 Task: Add Attachment from Trello to Card Card0000000086 in Board Board0000000022 in Workspace WS0000000008 in Trello. Add Cover Yellow to Card Card0000000086 in Board Board0000000022 in Workspace WS0000000008 in Trello. Add "Copy Card To …" Button titled Button0000000086 to "bottom" of the list "To Do" to Card Card0000000086 in Board Board0000000022 in Workspace WS0000000008 in Trello. Add Description DS0000000086 to Card Card0000000086 in Board Board0000000022 in Workspace WS0000000008 in Trello. Add Comment CM0000000086 to Card Card0000000086 in Board Board0000000022 in Workspace WS0000000008 in Trello
Action: Mouse moved to (417, 363)
Screenshot: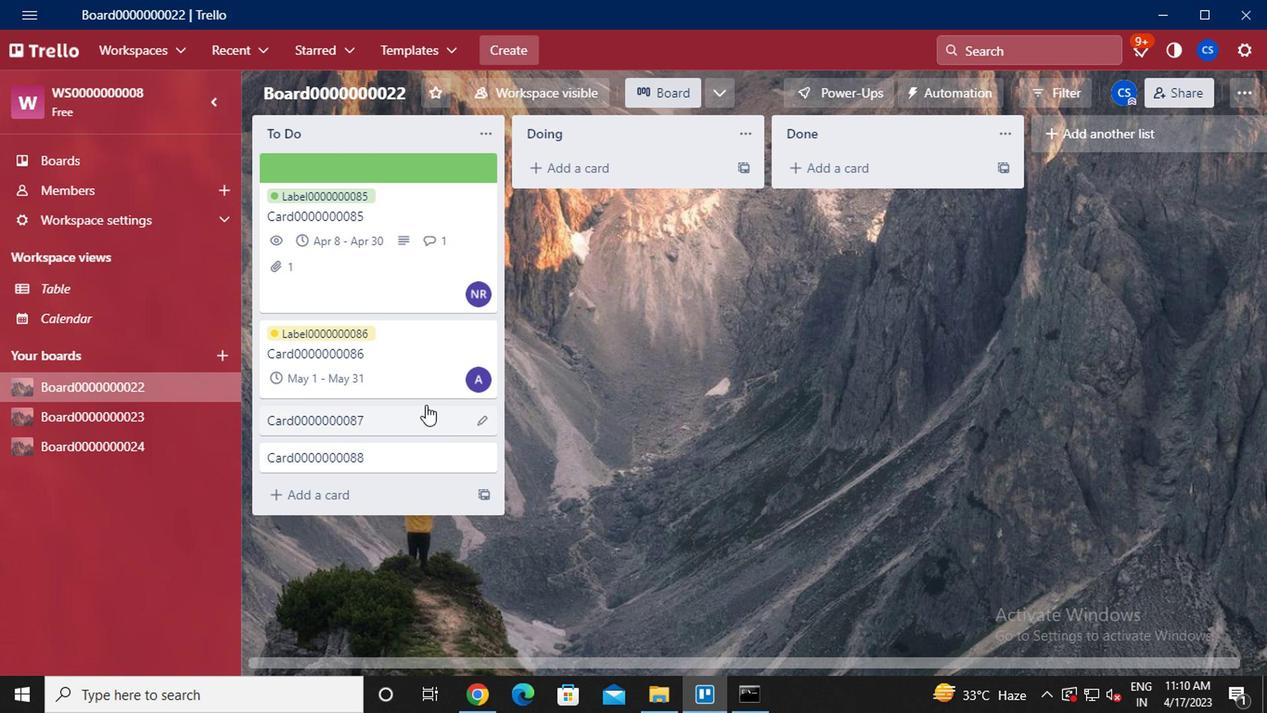 
Action: Mouse pressed left at (417, 363)
Screenshot: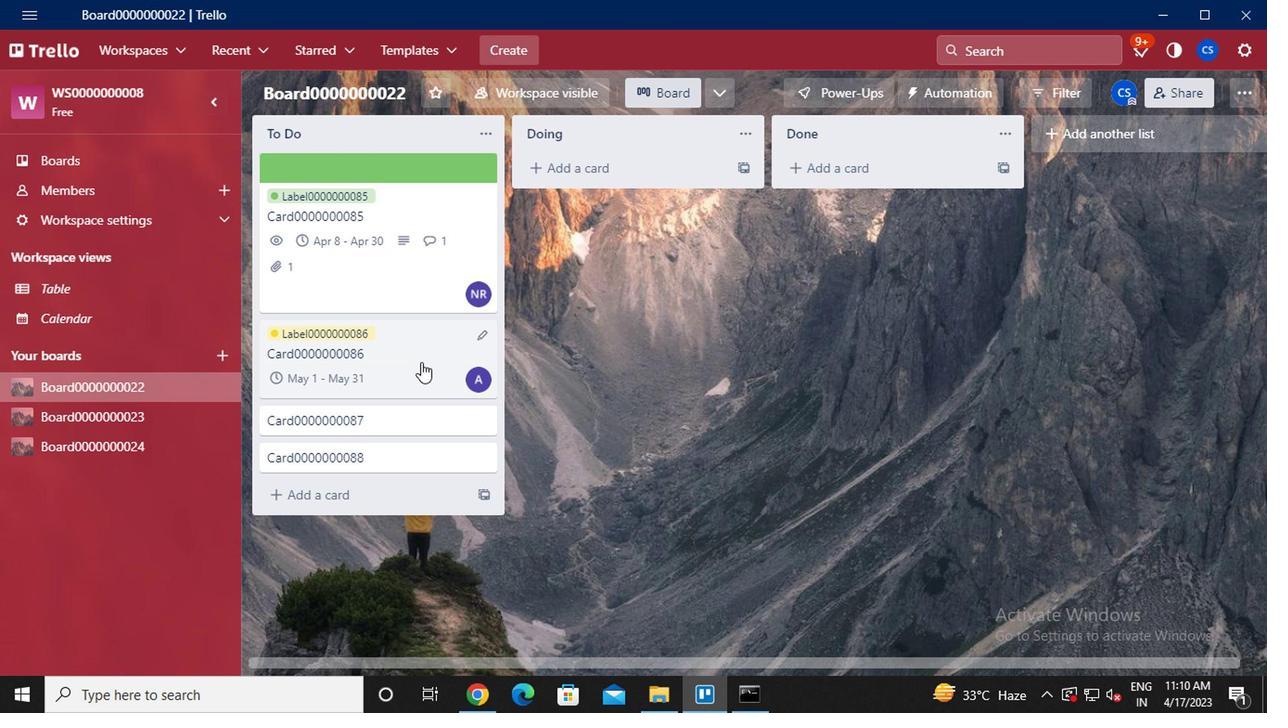 
Action: Mouse moved to (886, 315)
Screenshot: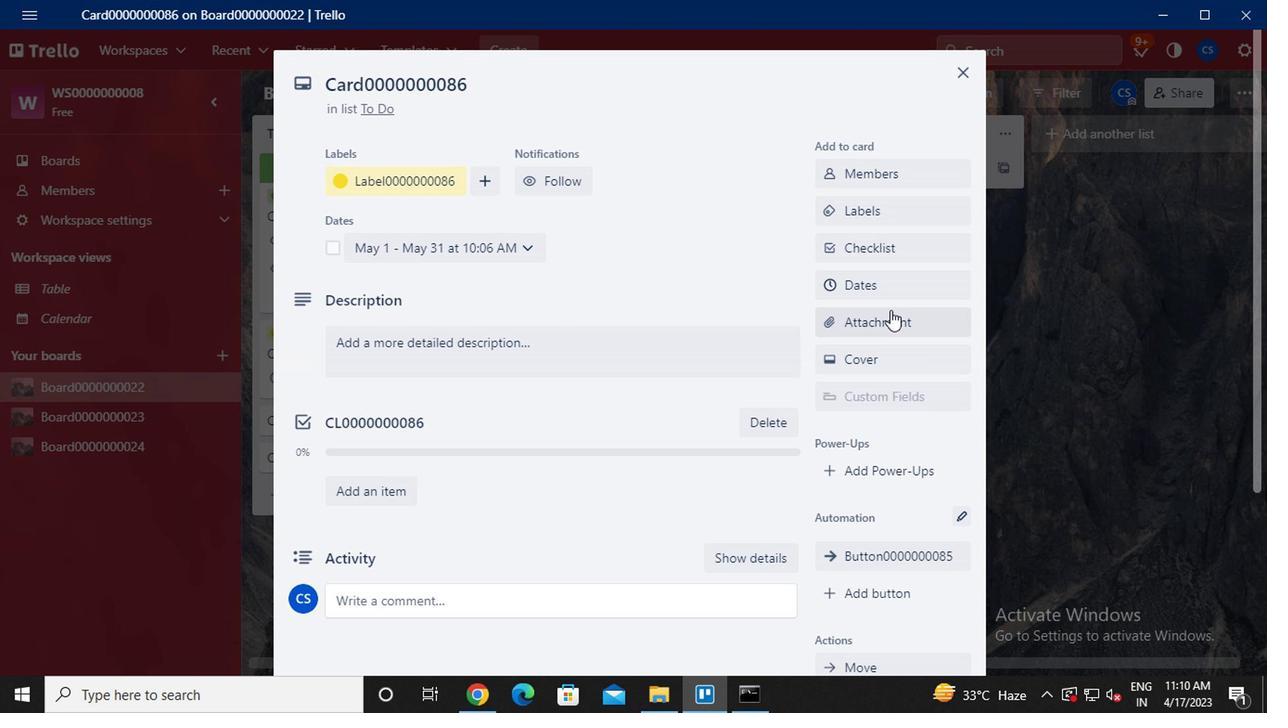 
Action: Mouse pressed left at (886, 315)
Screenshot: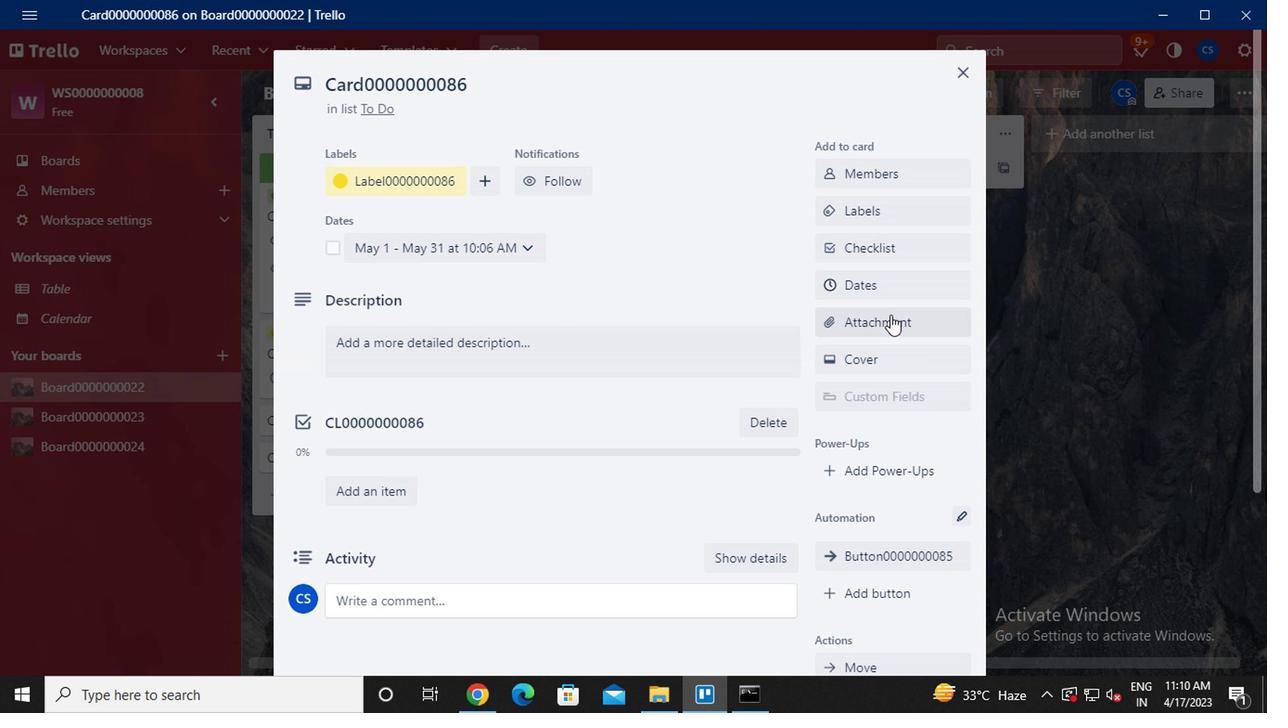 
Action: Mouse moved to (891, 197)
Screenshot: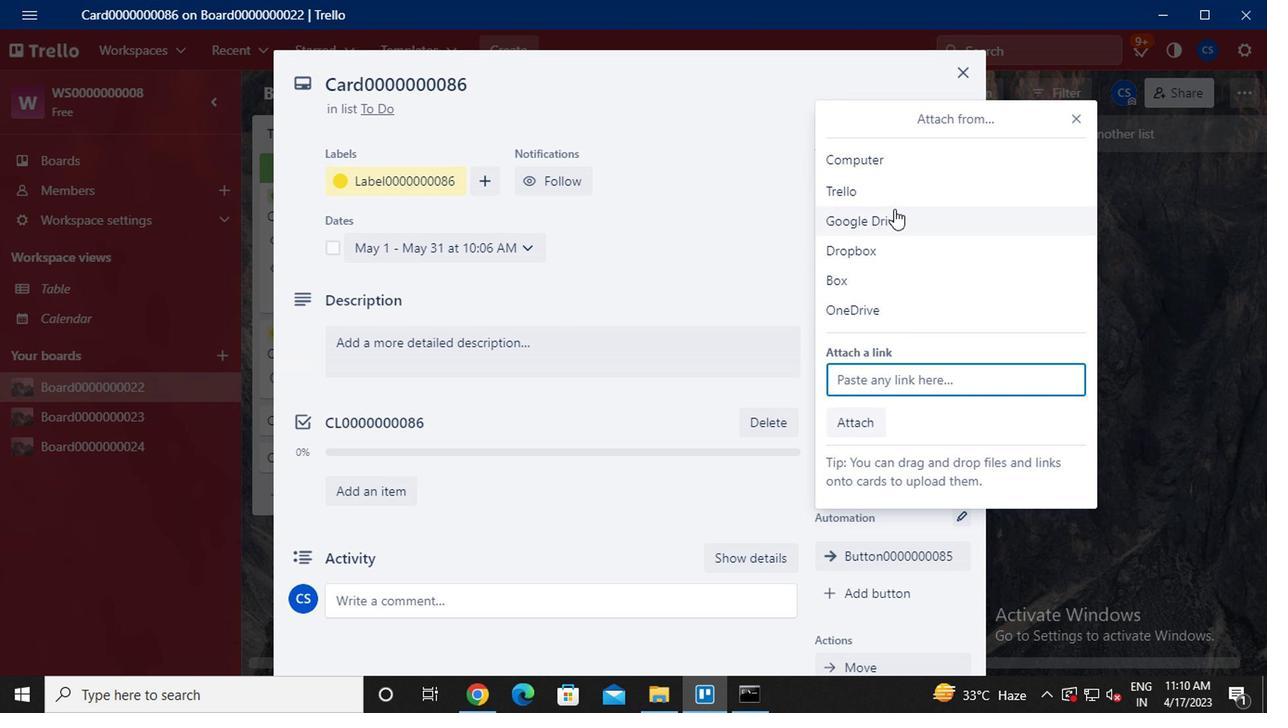 
Action: Mouse pressed left at (891, 197)
Screenshot: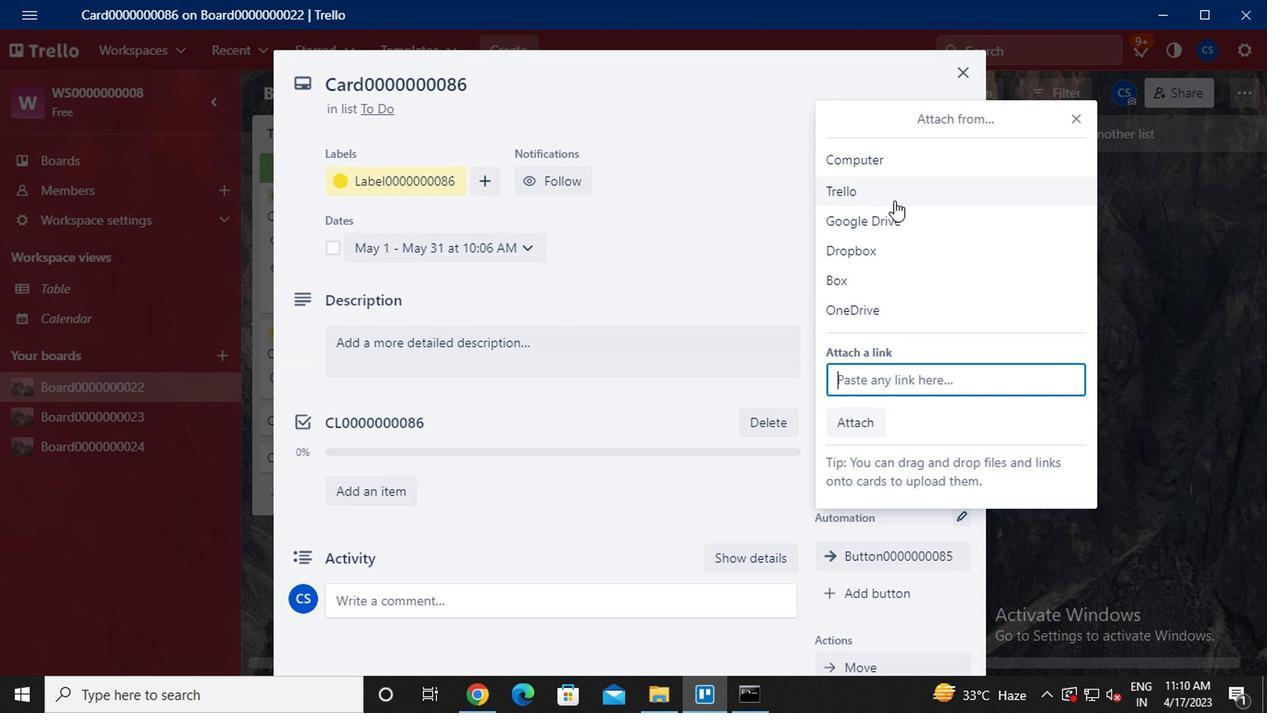 
Action: Mouse moved to (896, 242)
Screenshot: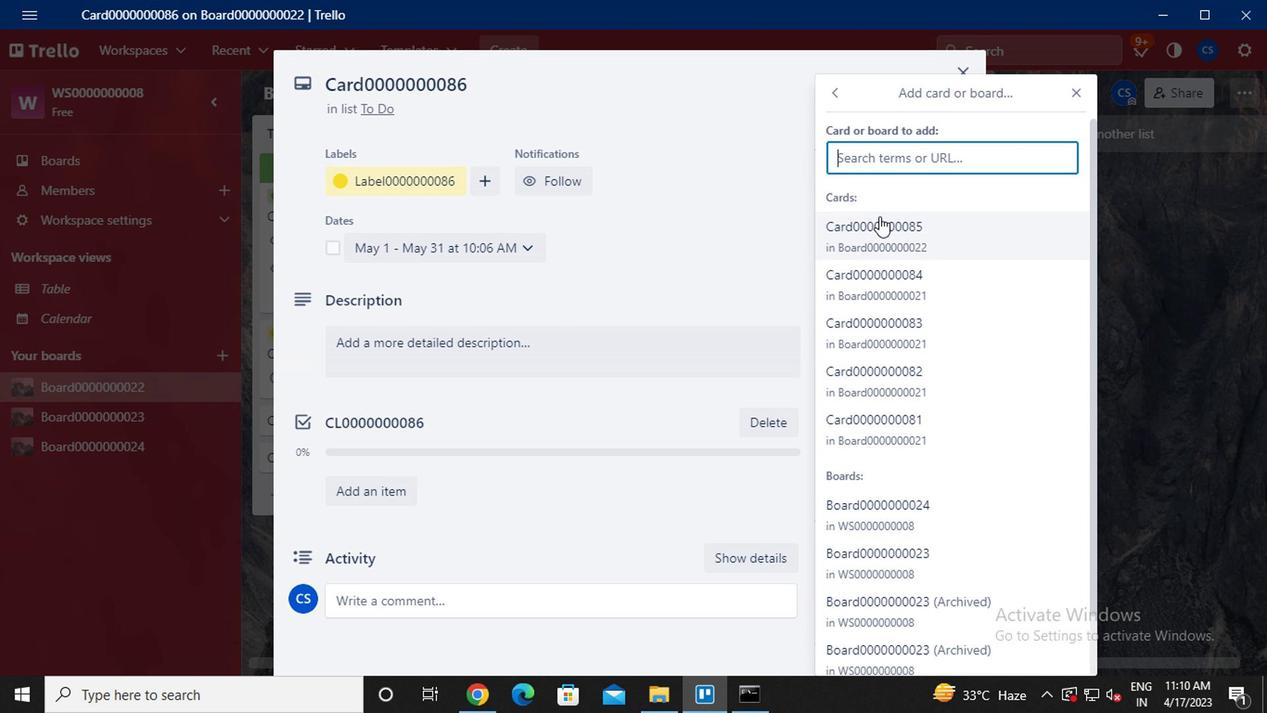 
Action: Mouse pressed left at (896, 242)
Screenshot: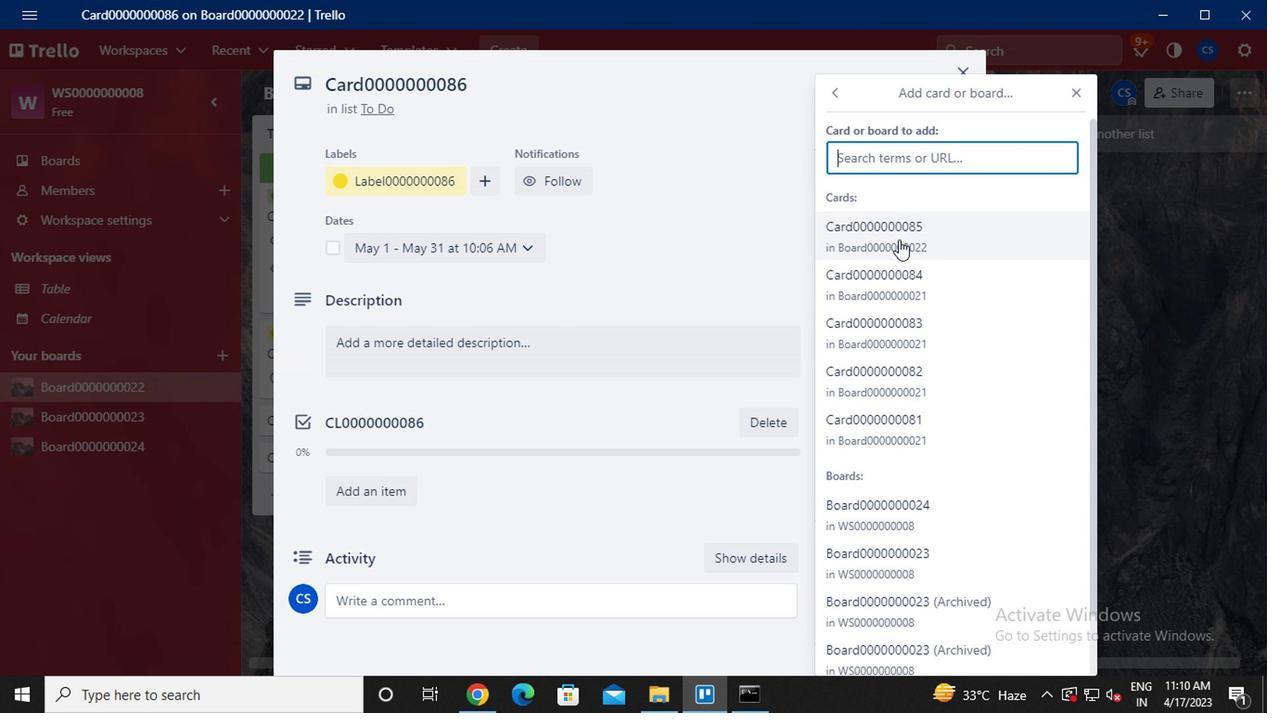 
Action: Mouse moved to (860, 363)
Screenshot: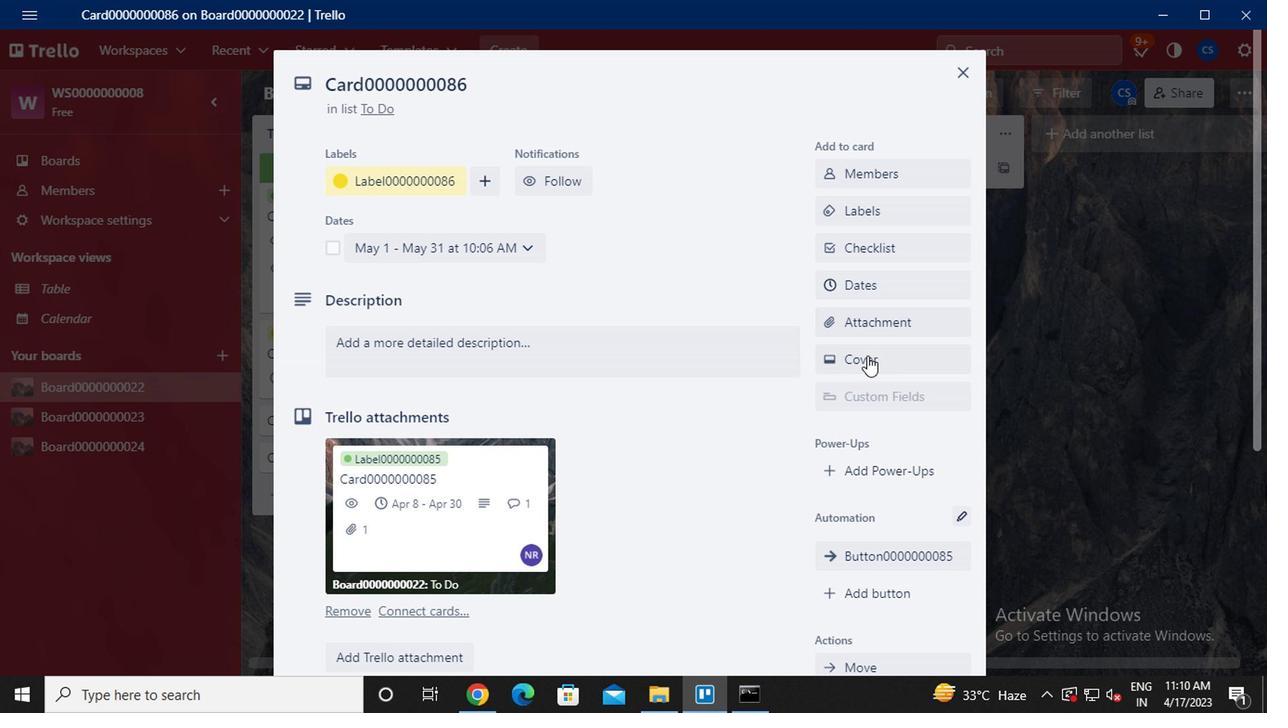 
Action: Mouse pressed left at (860, 363)
Screenshot: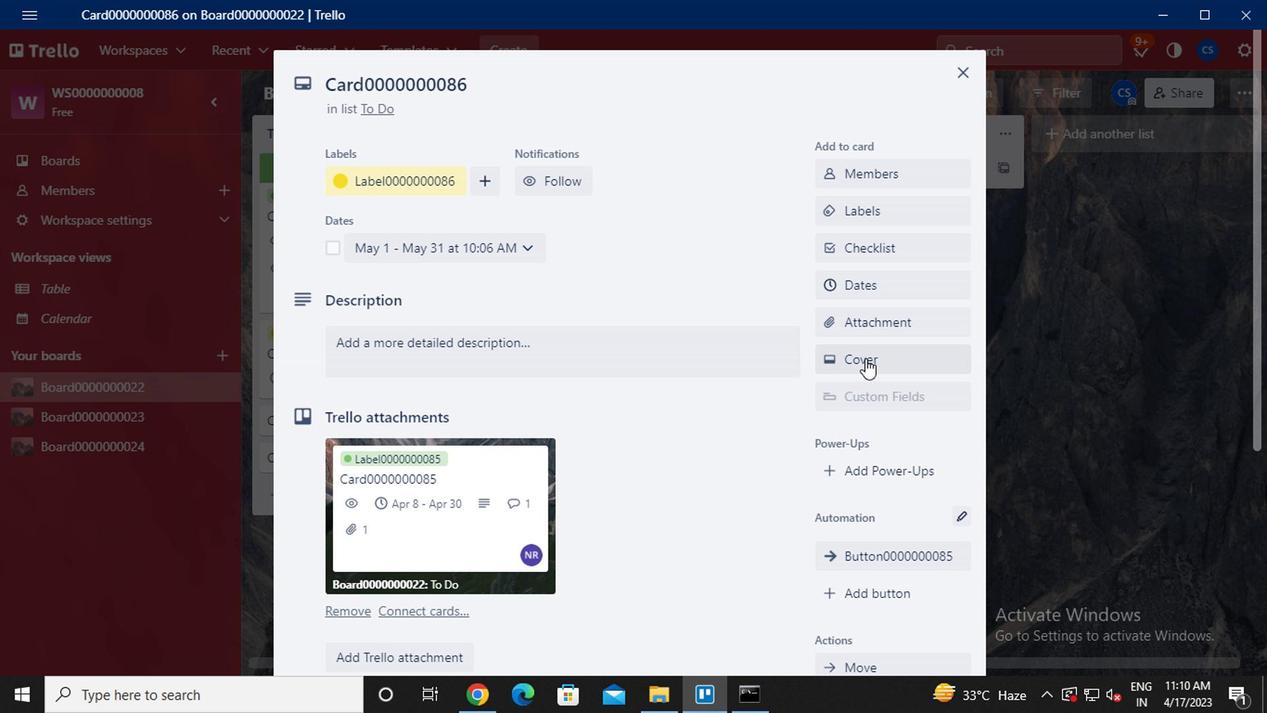 
Action: Mouse moved to (898, 306)
Screenshot: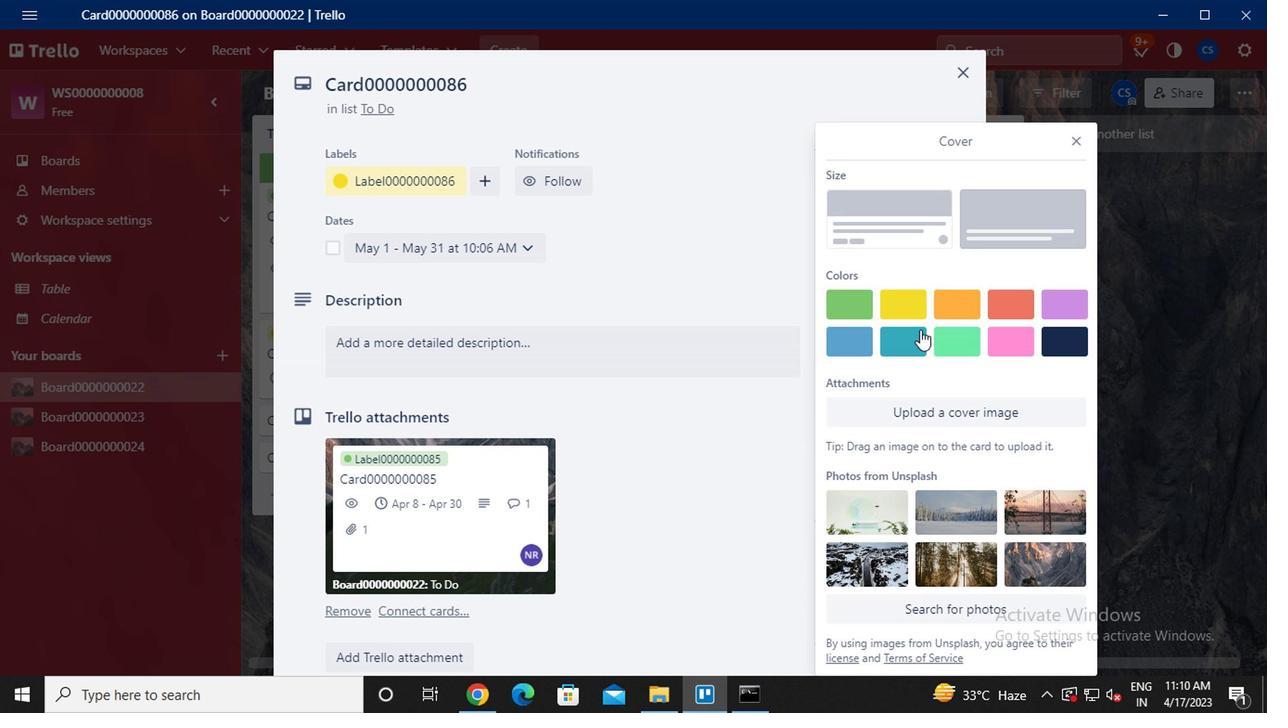 
Action: Mouse pressed left at (898, 306)
Screenshot: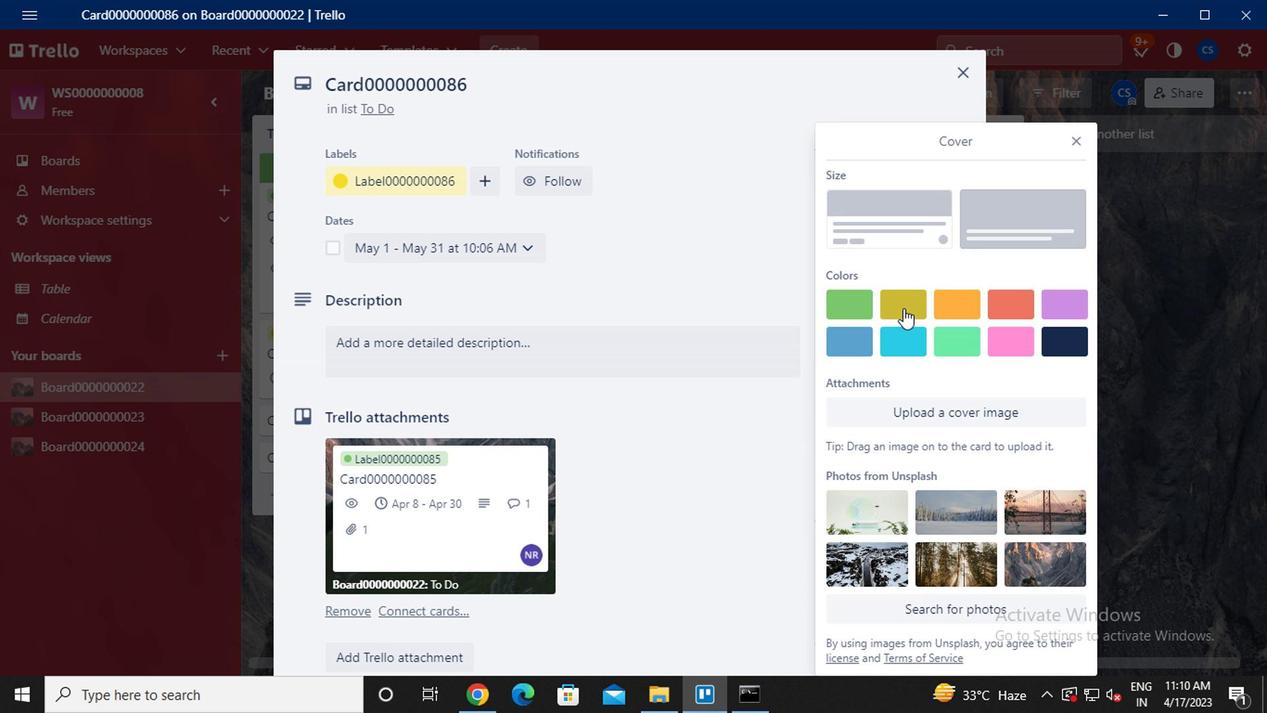 
Action: Mouse moved to (1078, 113)
Screenshot: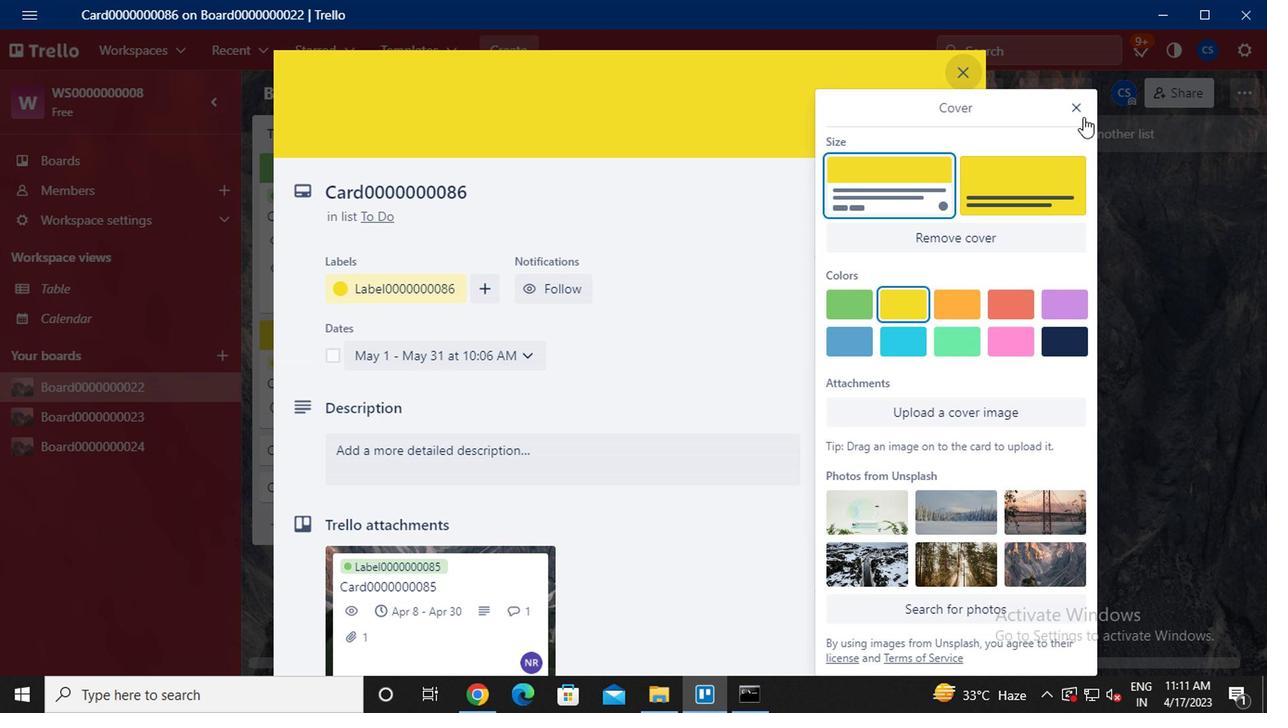 
Action: Mouse pressed left at (1078, 113)
Screenshot: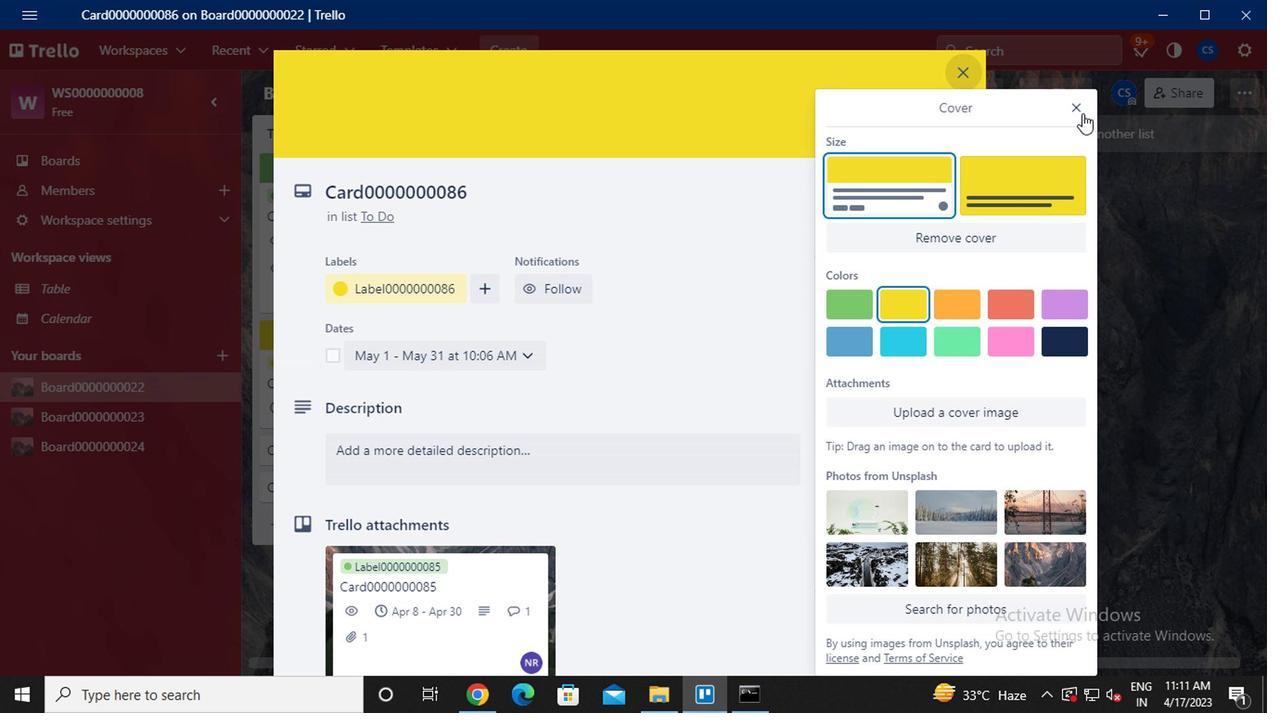 
Action: Mouse moved to (983, 246)
Screenshot: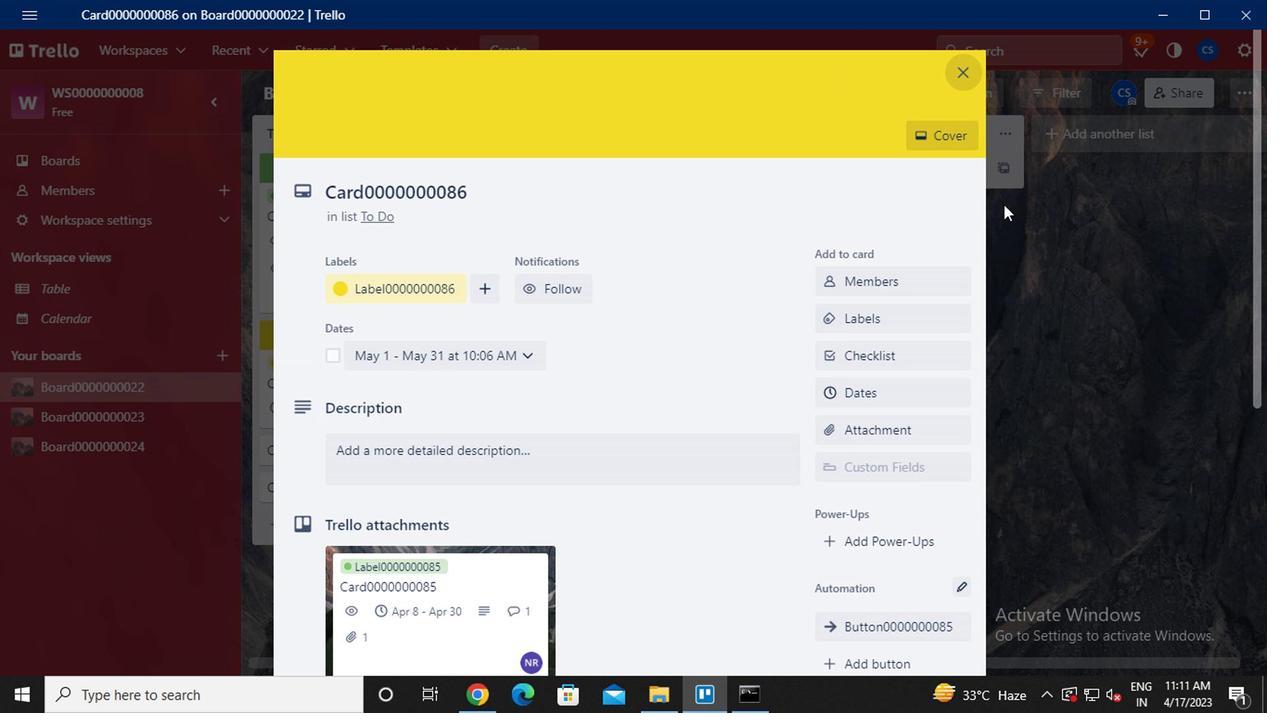 
Action: Mouse scrolled (983, 245) with delta (0, -1)
Screenshot: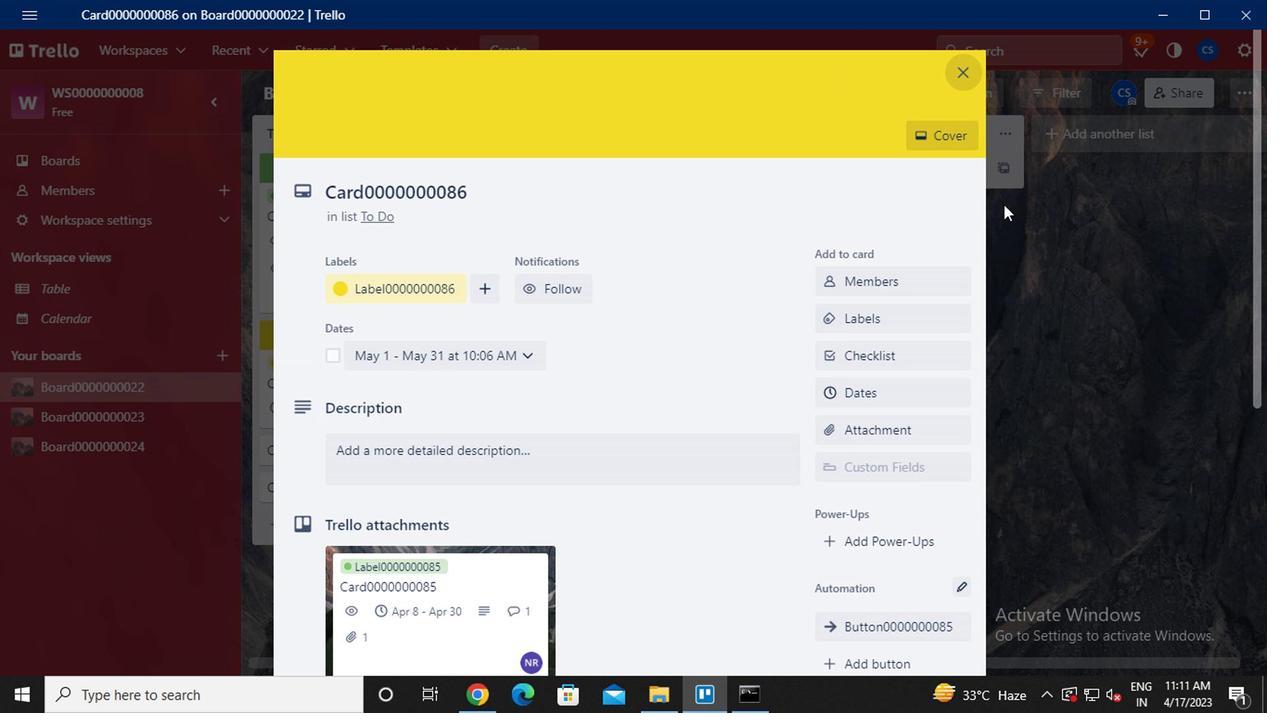 
Action: Mouse moved to (868, 578)
Screenshot: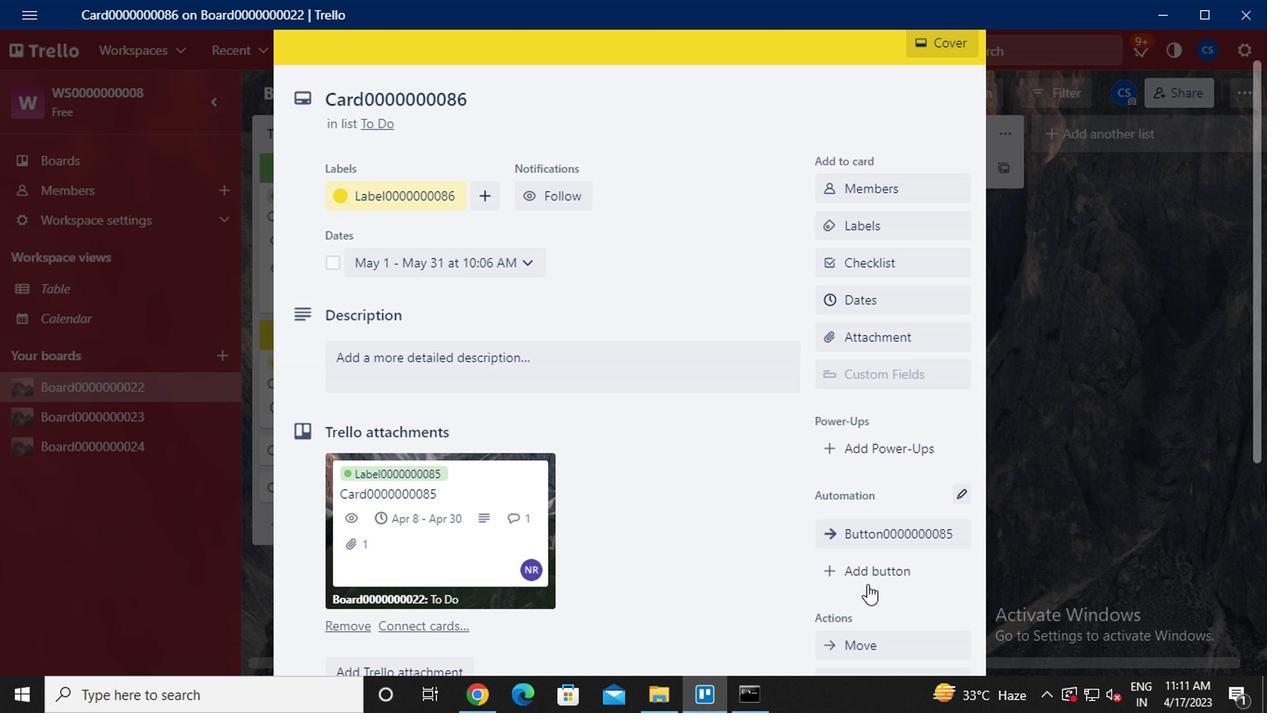 
Action: Mouse pressed left at (868, 578)
Screenshot: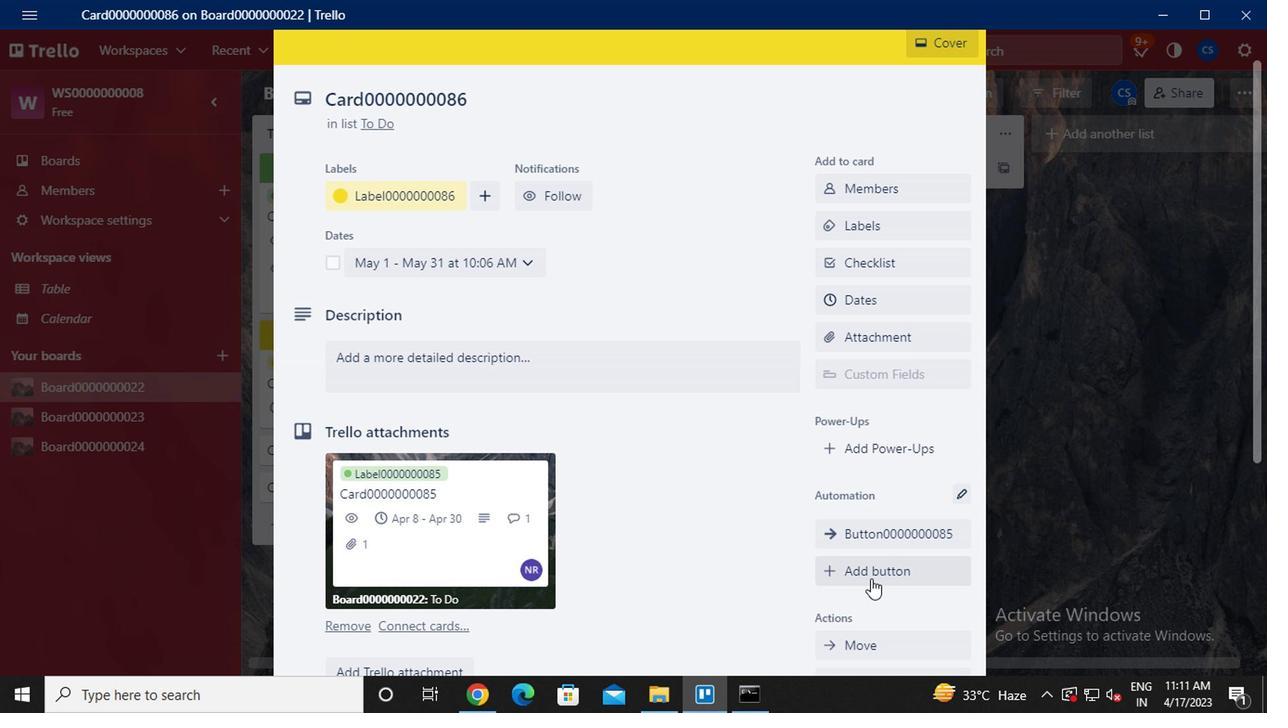 
Action: Mouse moved to (893, 212)
Screenshot: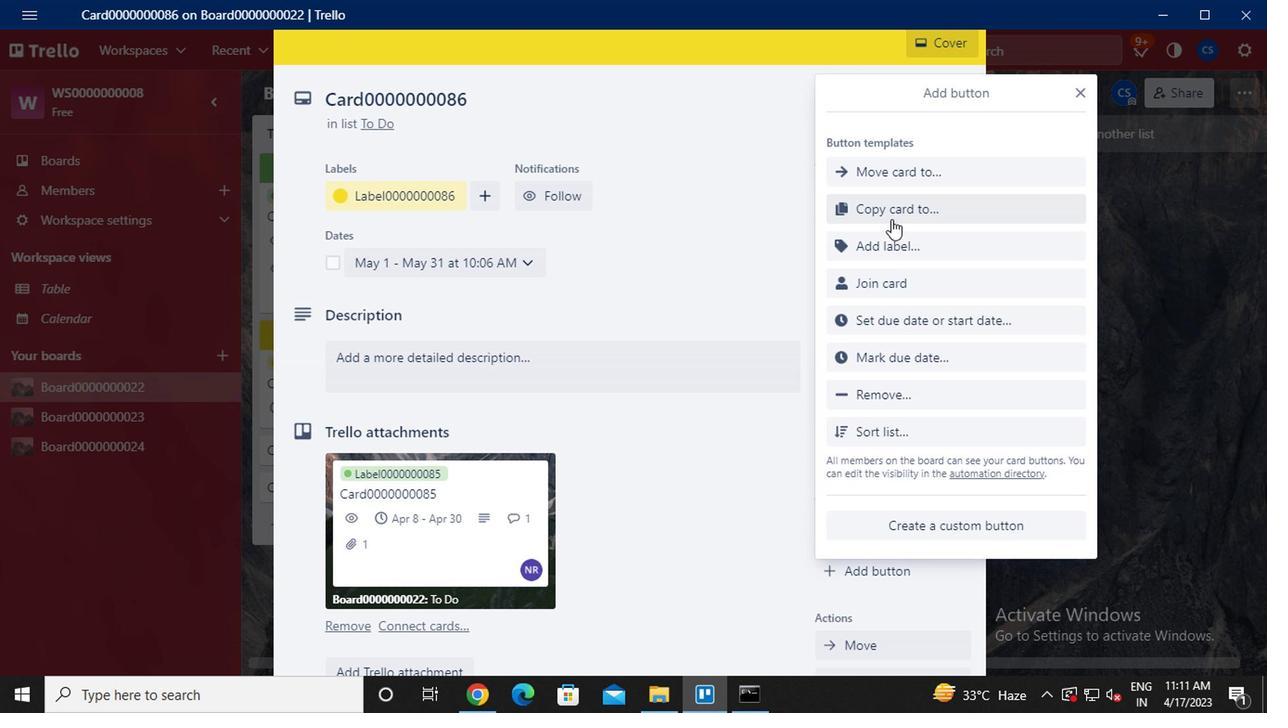 
Action: Mouse pressed left at (893, 212)
Screenshot: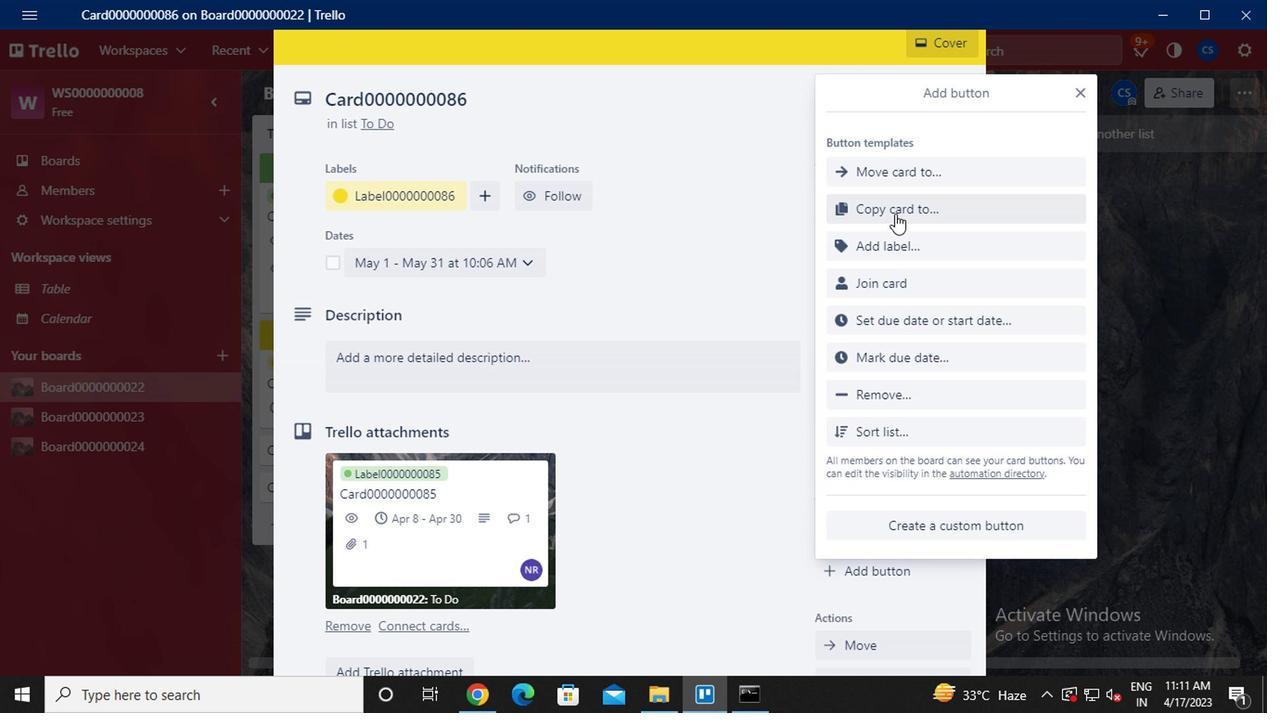 
Action: Key pressed t<Key.caps_lock>itle<Key.backspace><Key.backspace><Key.backspace><Key.backspace><Key.backspace><Key.caps_lock>b<Key.caps_lock>utton0000000086
Screenshot: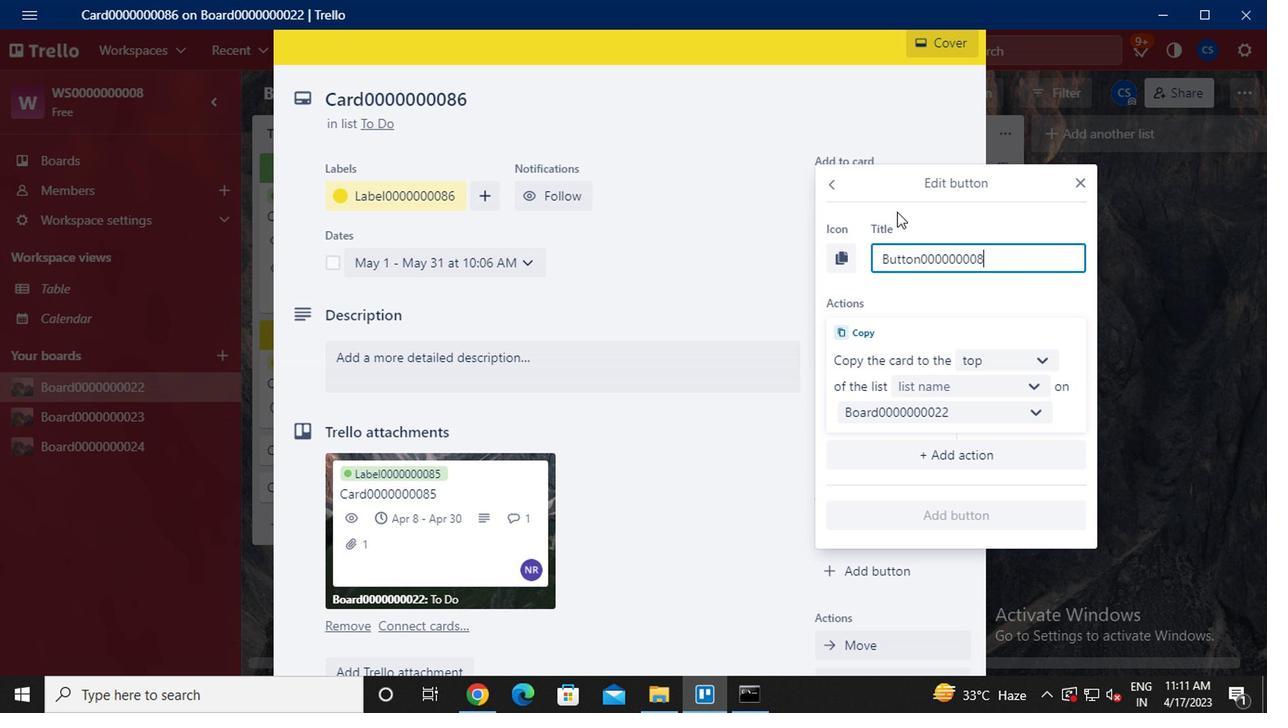 
Action: Mouse moved to (1018, 363)
Screenshot: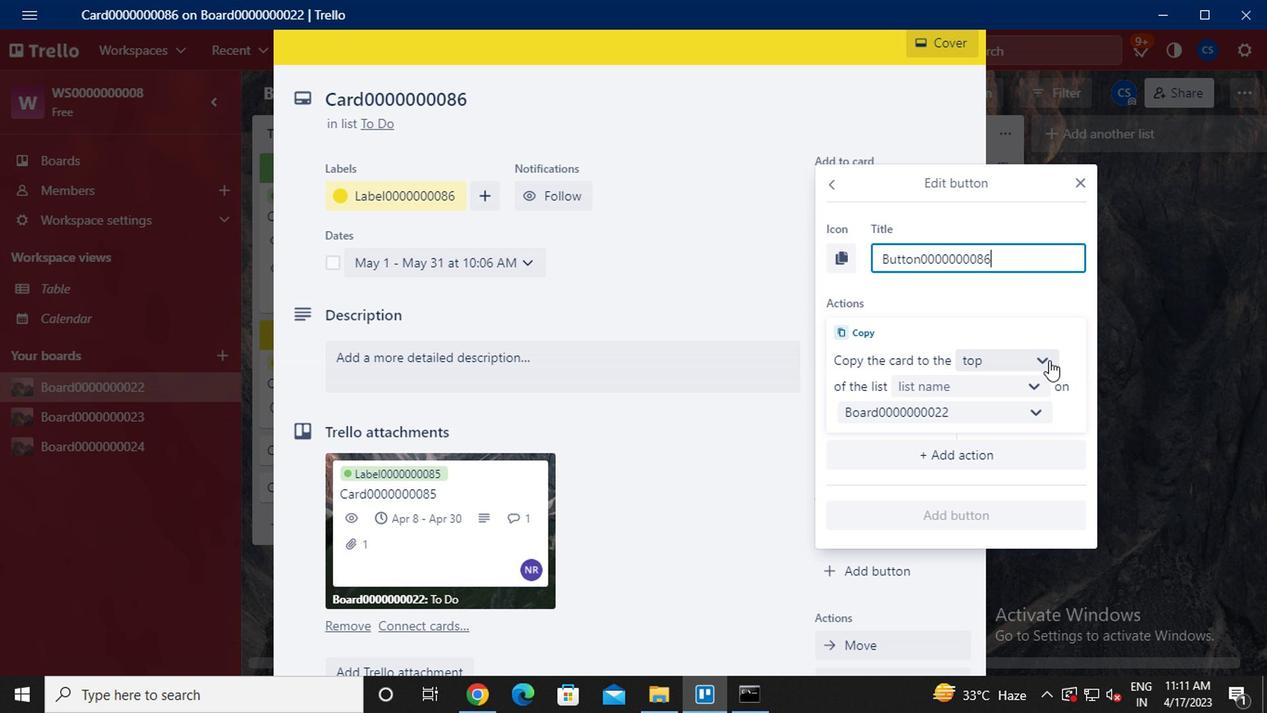 
Action: Mouse pressed left at (1018, 363)
Screenshot: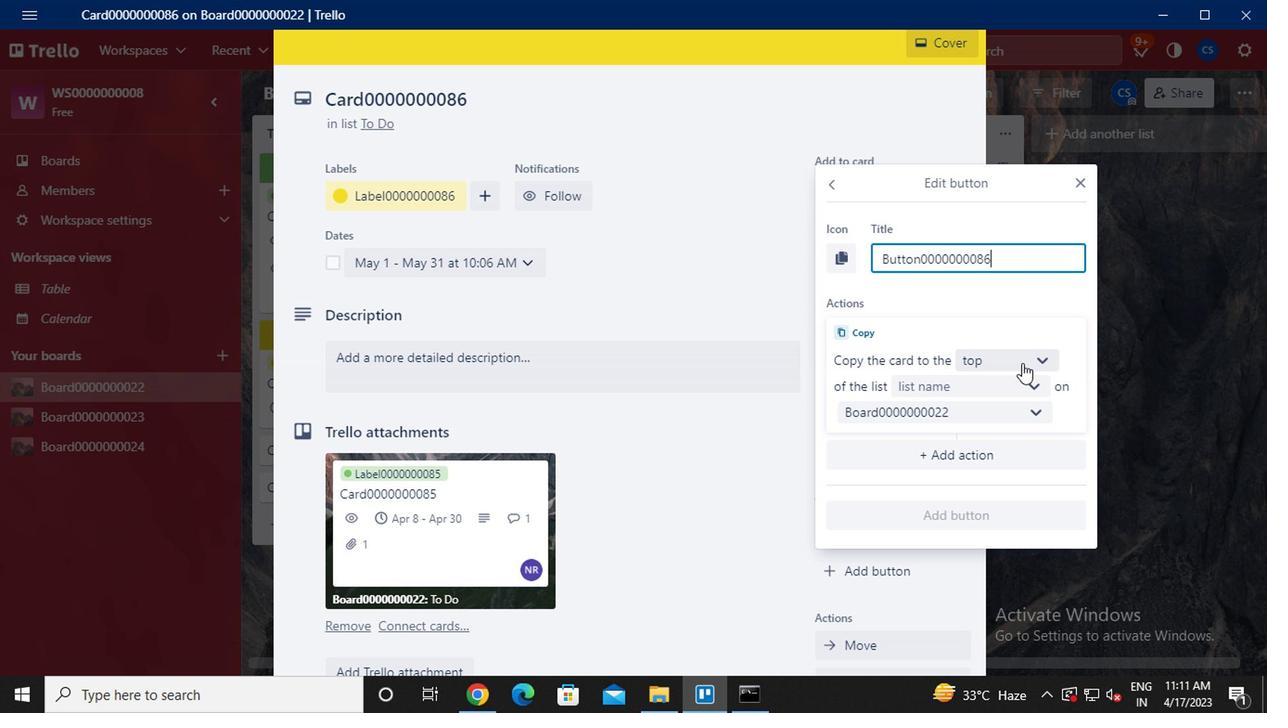 
Action: Mouse moved to (991, 427)
Screenshot: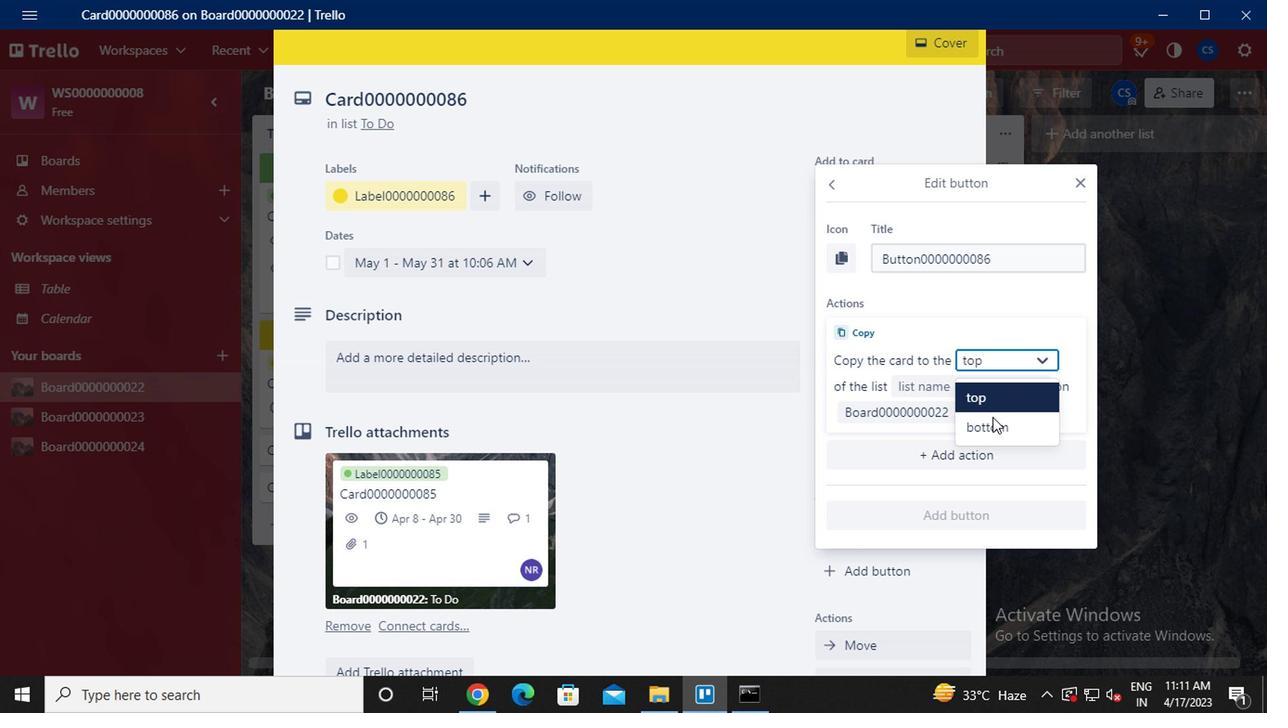 
Action: Mouse pressed left at (991, 427)
Screenshot: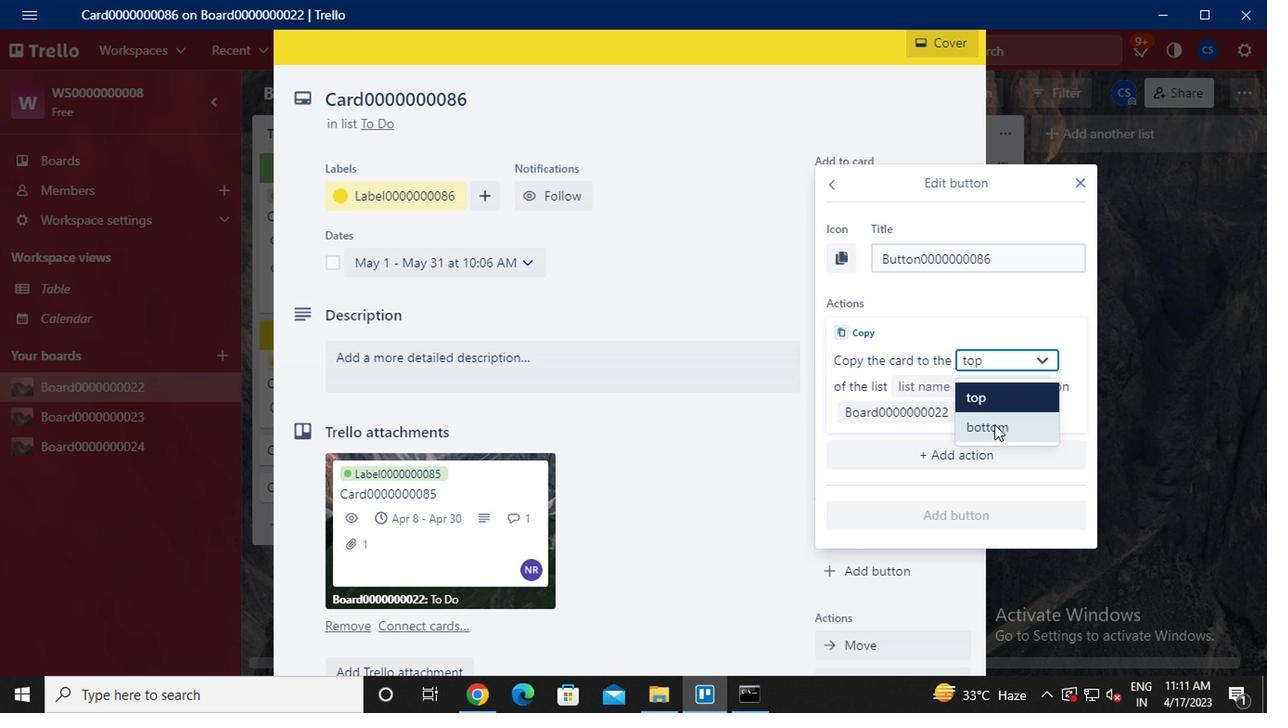 
Action: Mouse moved to (988, 395)
Screenshot: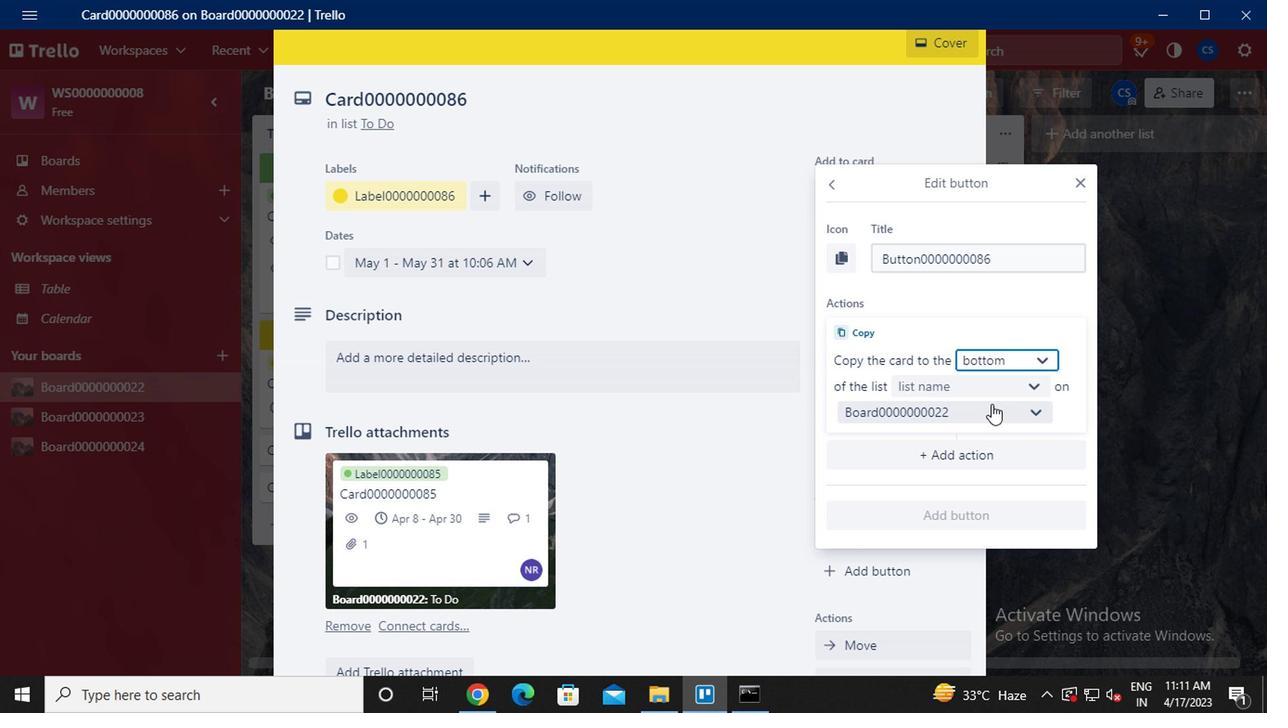 
Action: Mouse pressed left at (988, 395)
Screenshot: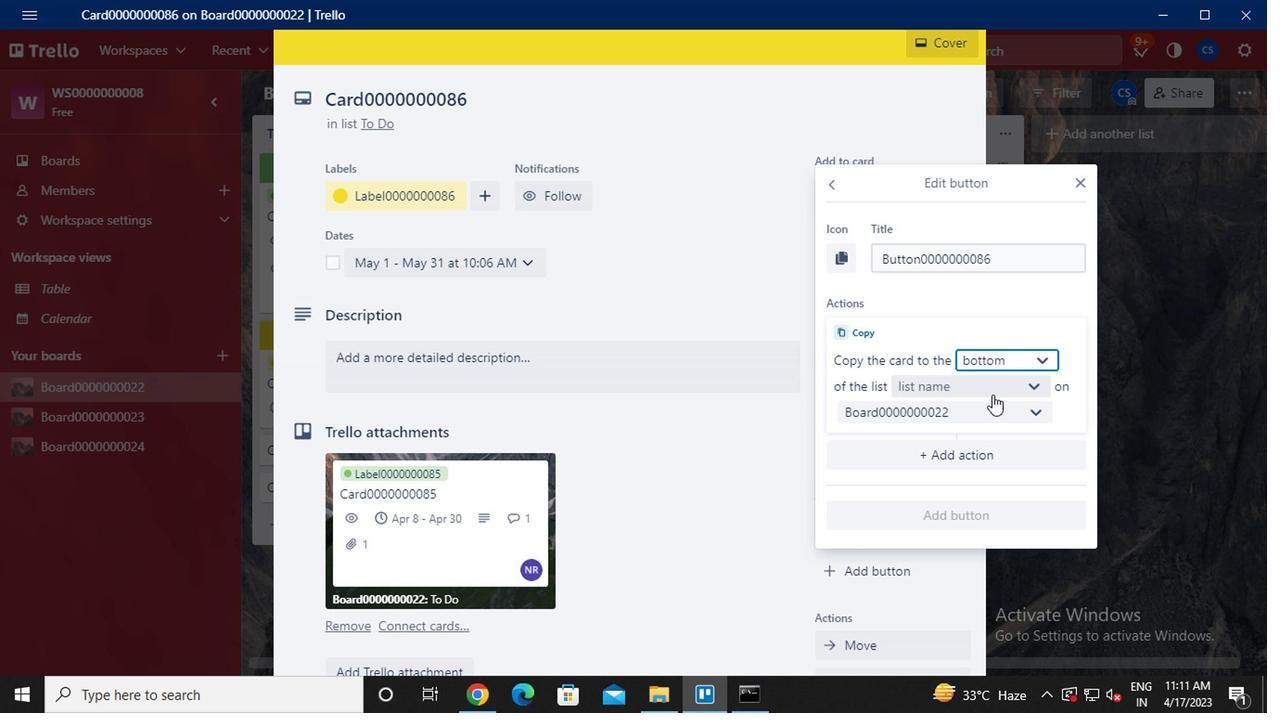 
Action: Mouse moved to (957, 422)
Screenshot: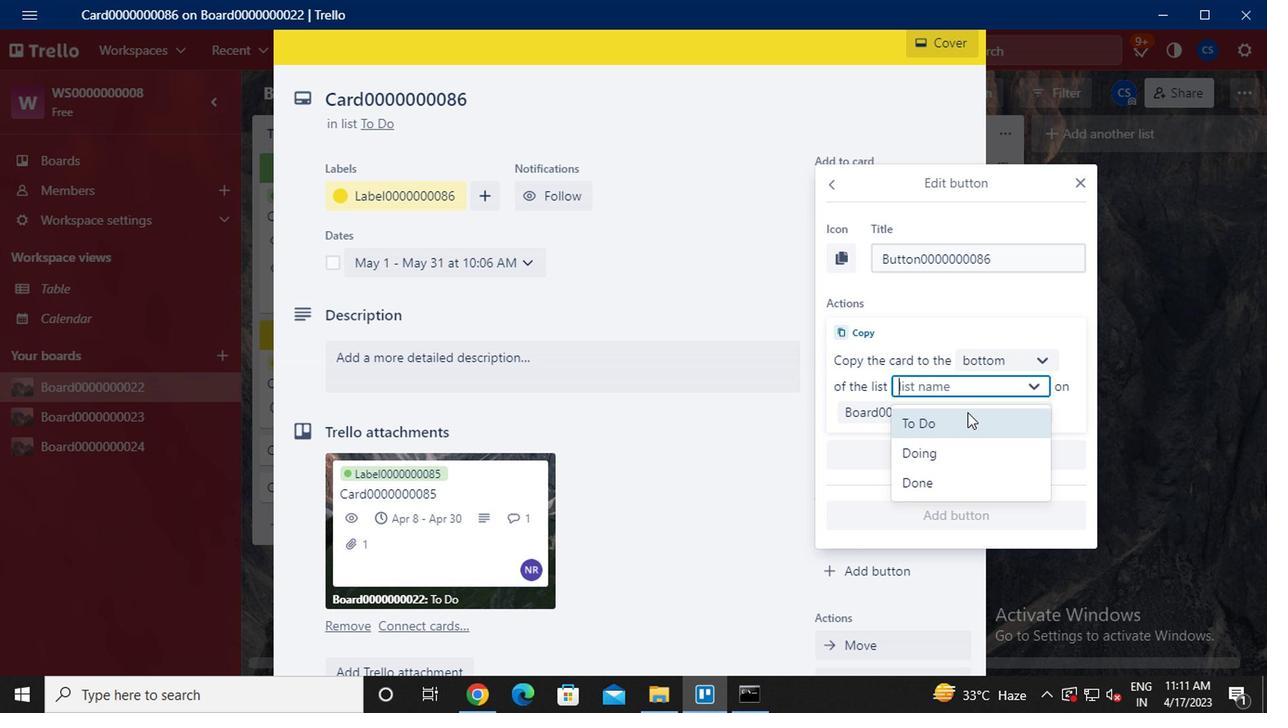 
Action: Mouse pressed left at (957, 422)
Screenshot: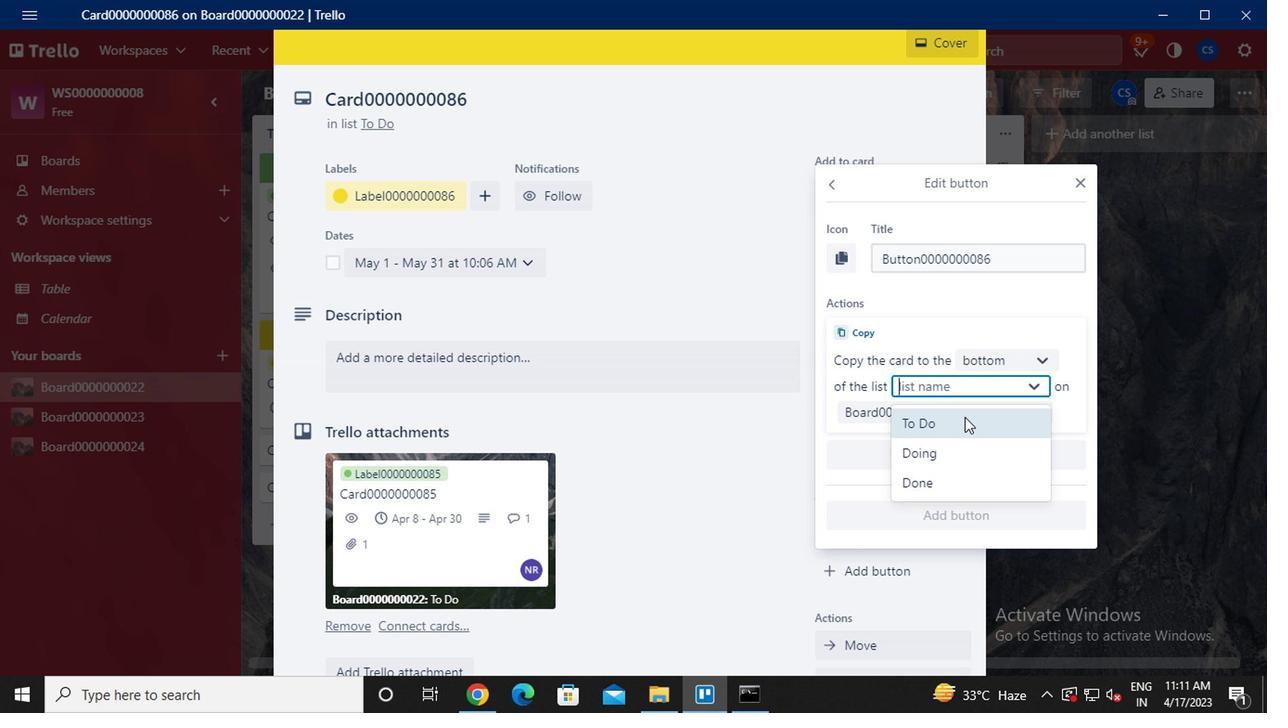 
Action: Mouse moved to (932, 520)
Screenshot: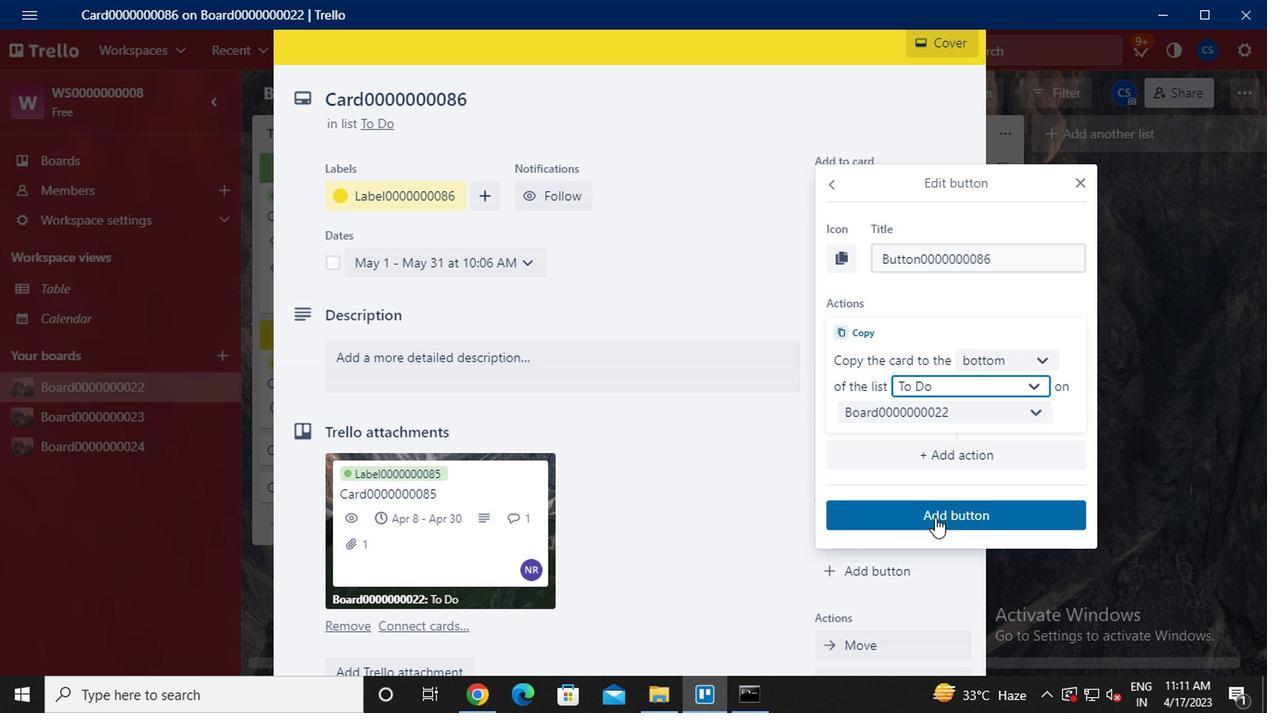 
Action: Mouse pressed left at (932, 520)
Screenshot: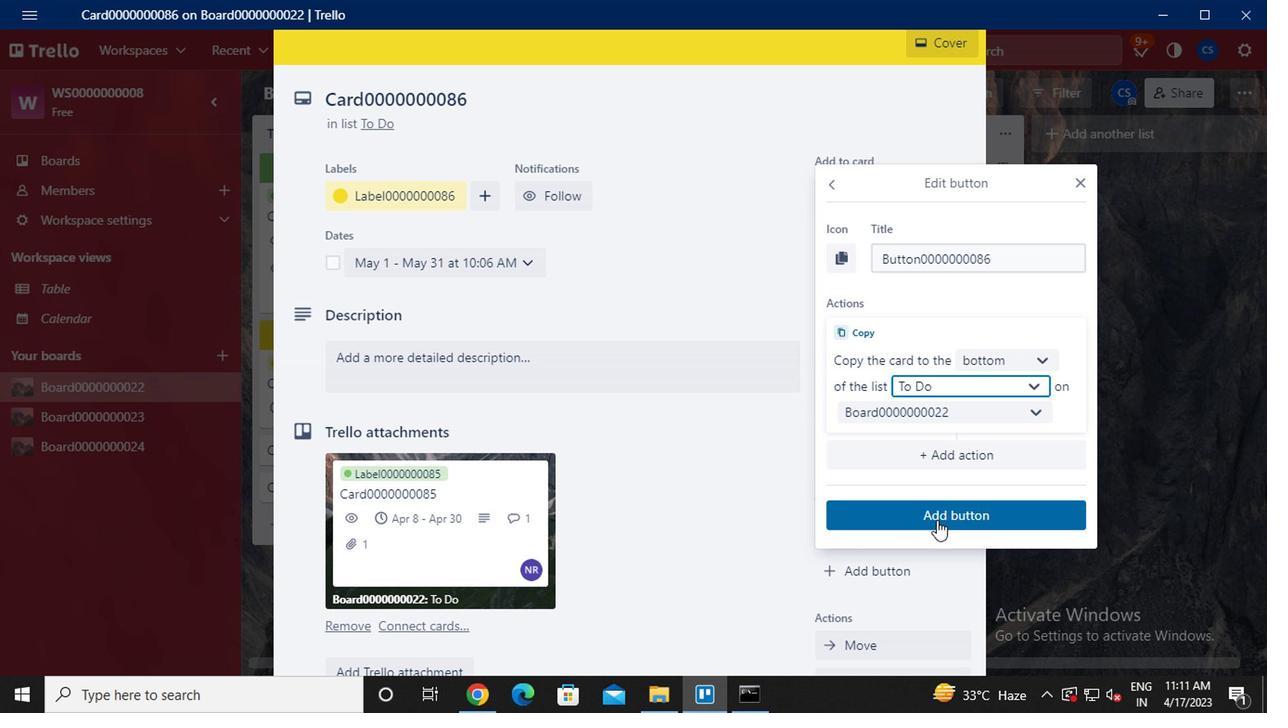 
Action: Mouse moved to (452, 364)
Screenshot: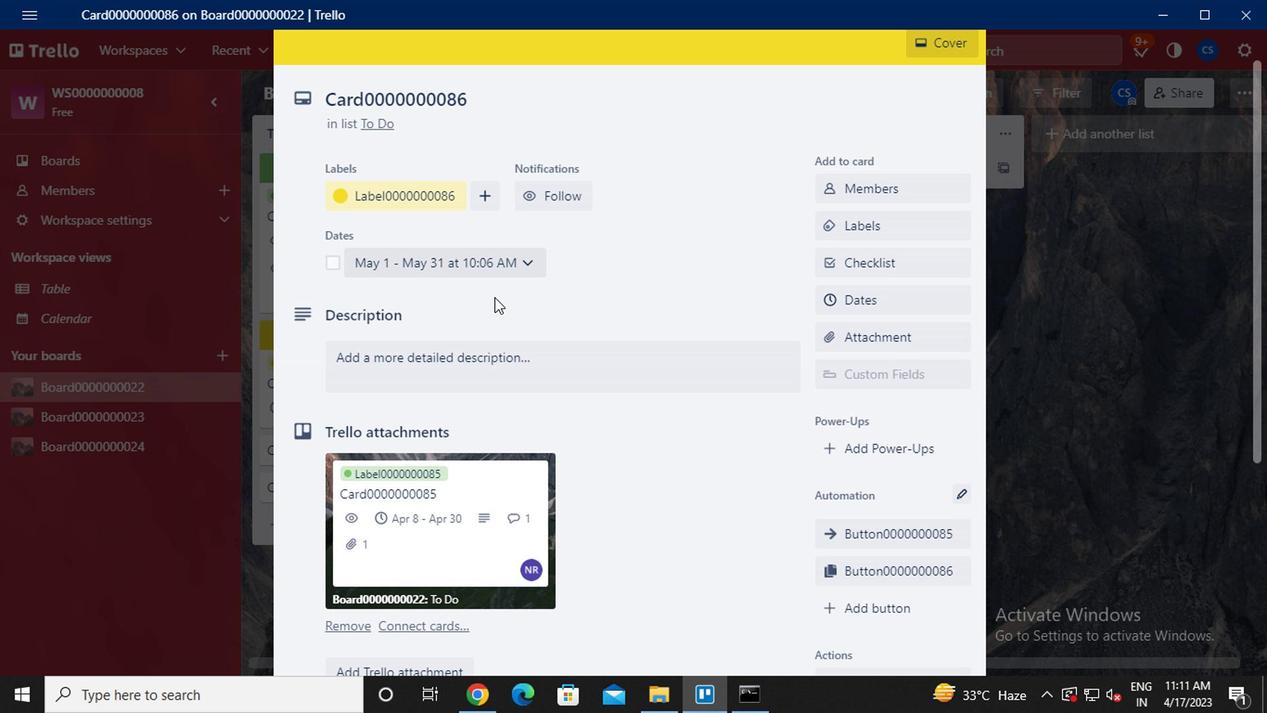 
Action: Mouse pressed left at (452, 364)
Screenshot: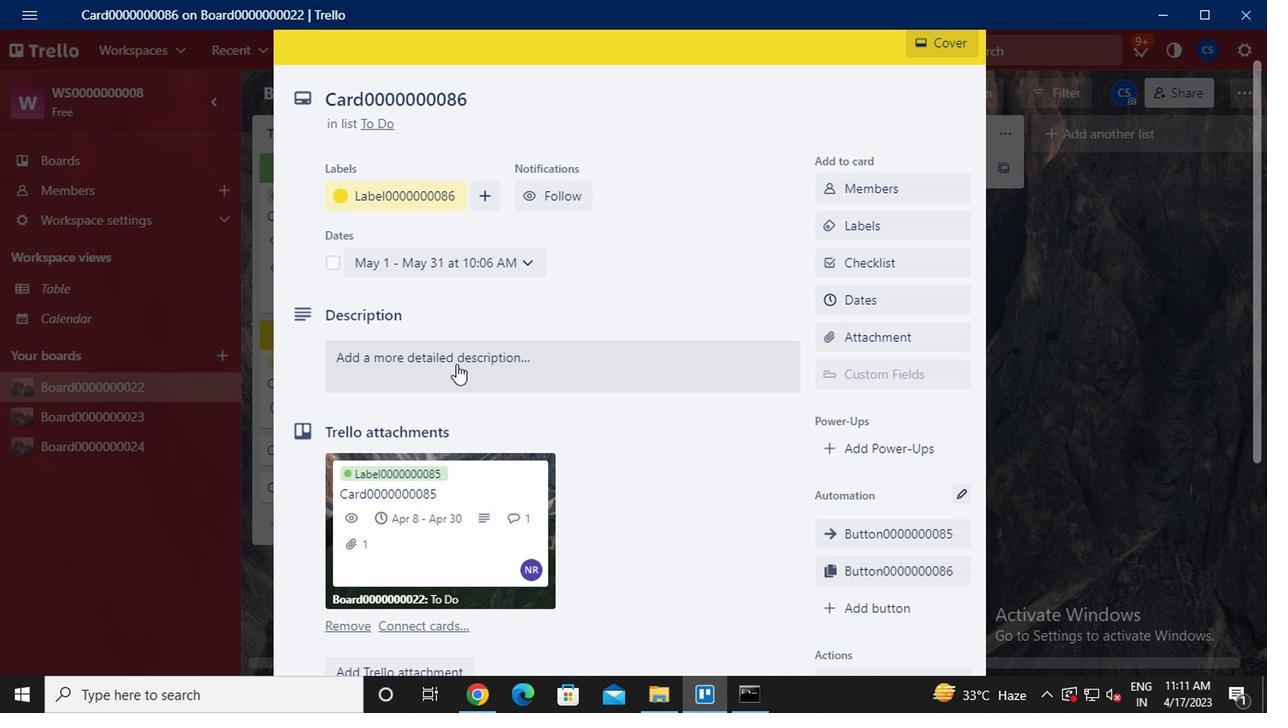 
Action: Key pressed <Key.caps_lock>ds0000000086
Screenshot: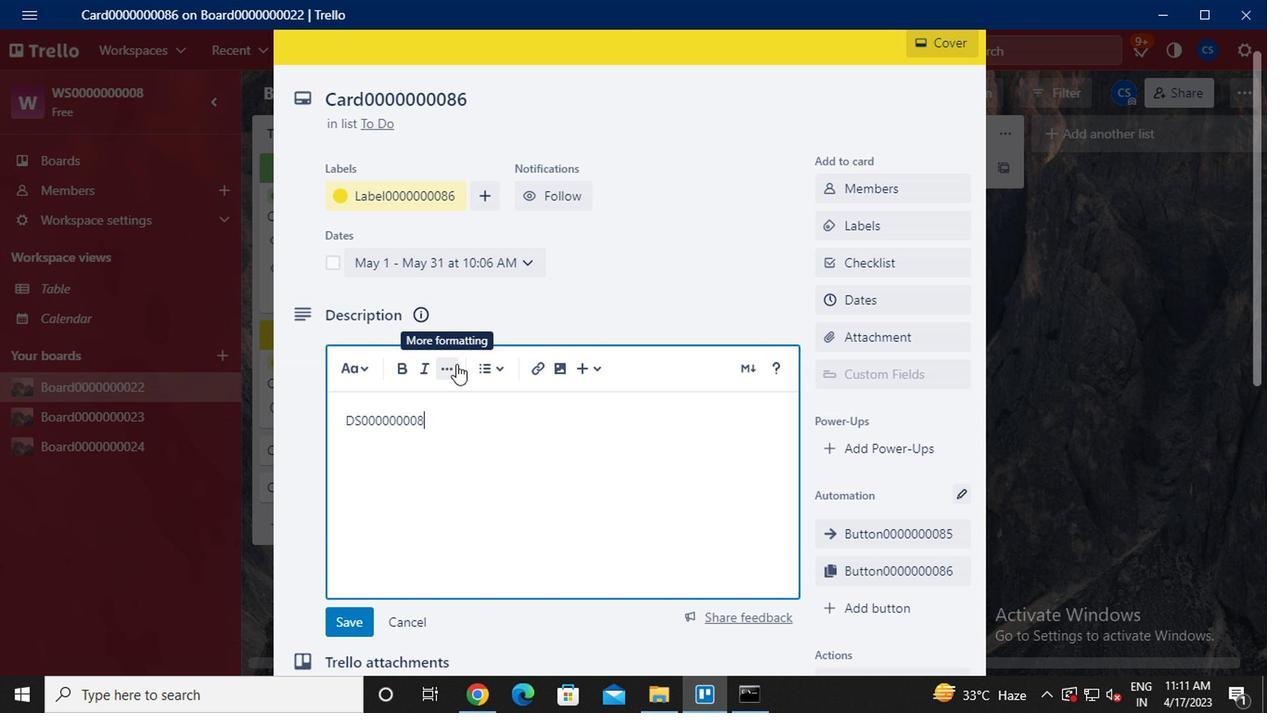 
Action: Mouse moved to (358, 619)
Screenshot: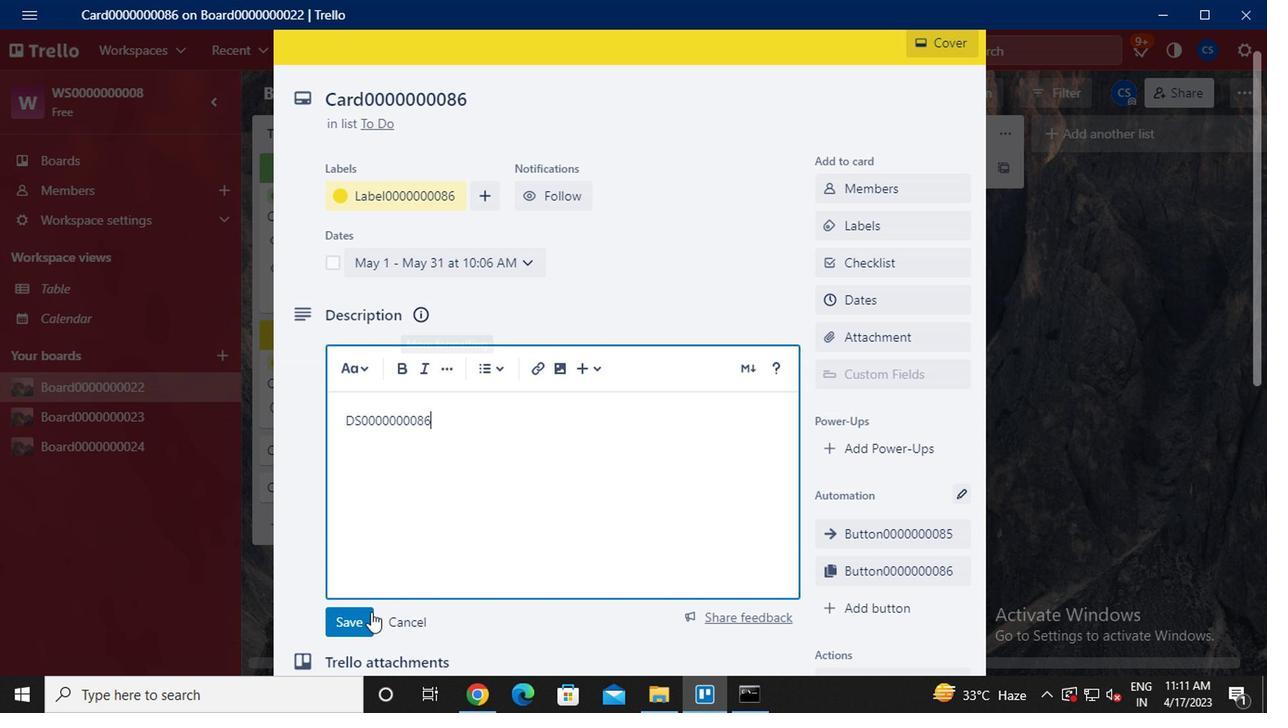 
Action: Mouse pressed left at (358, 619)
Screenshot: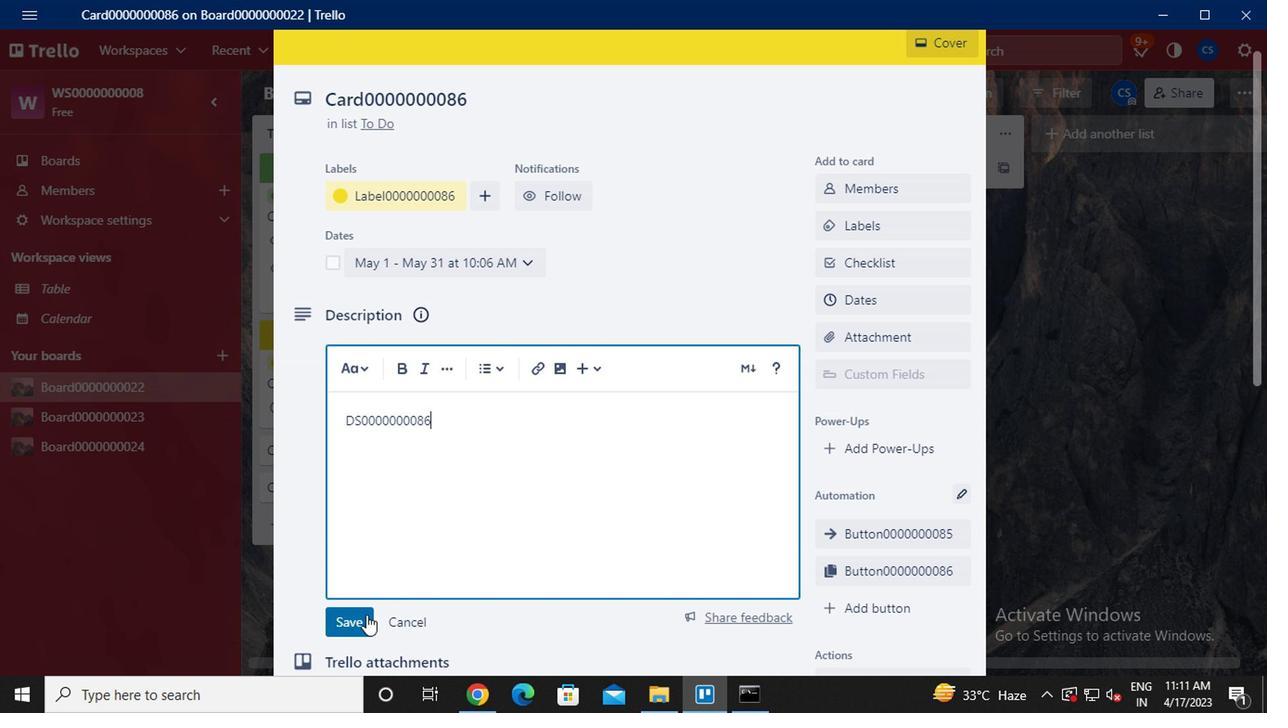 
Action: Mouse moved to (519, 466)
Screenshot: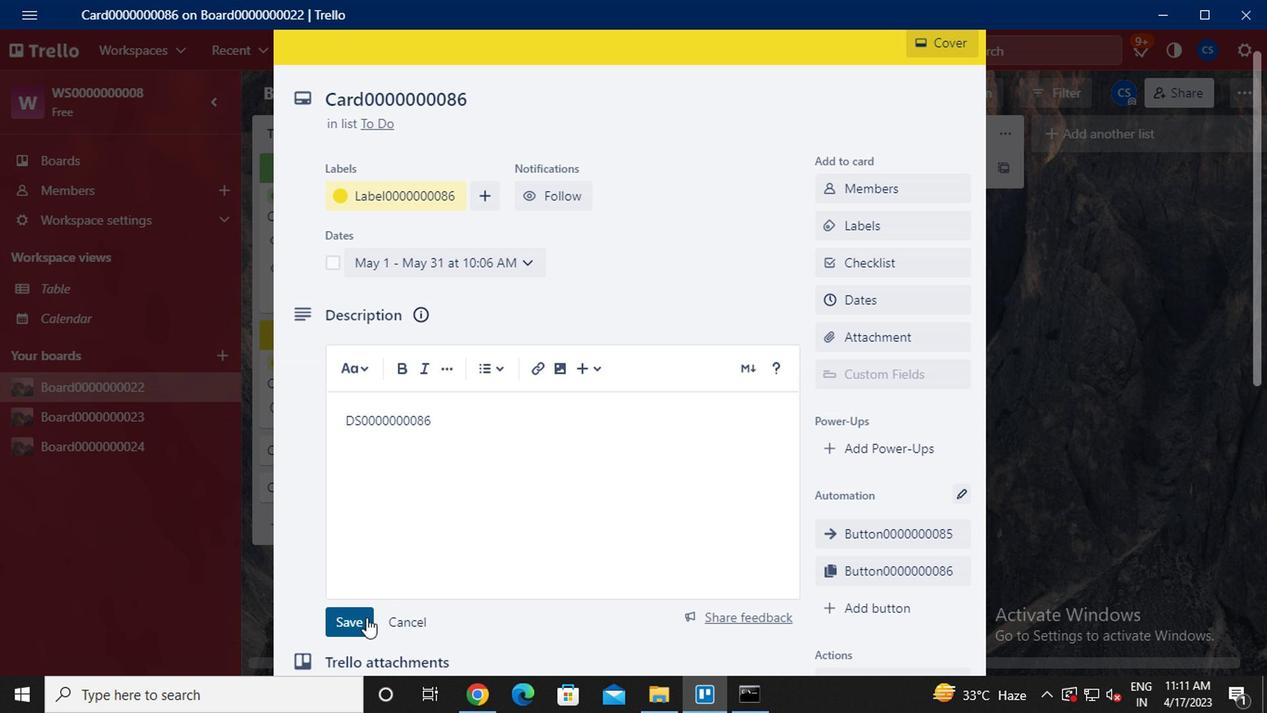 
Action: Mouse scrolled (519, 464) with delta (0, -1)
Screenshot: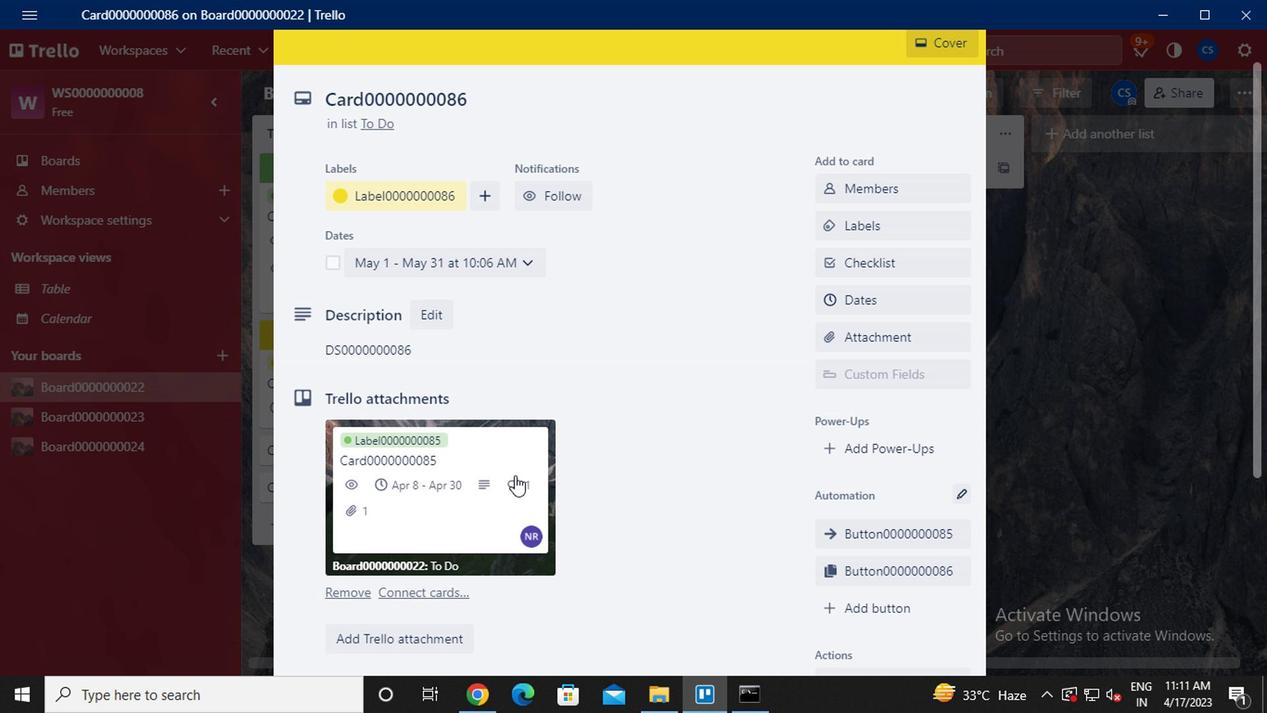 
Action: Mouse scrolled (519, 464) with delta (0, -1)
Screenshot: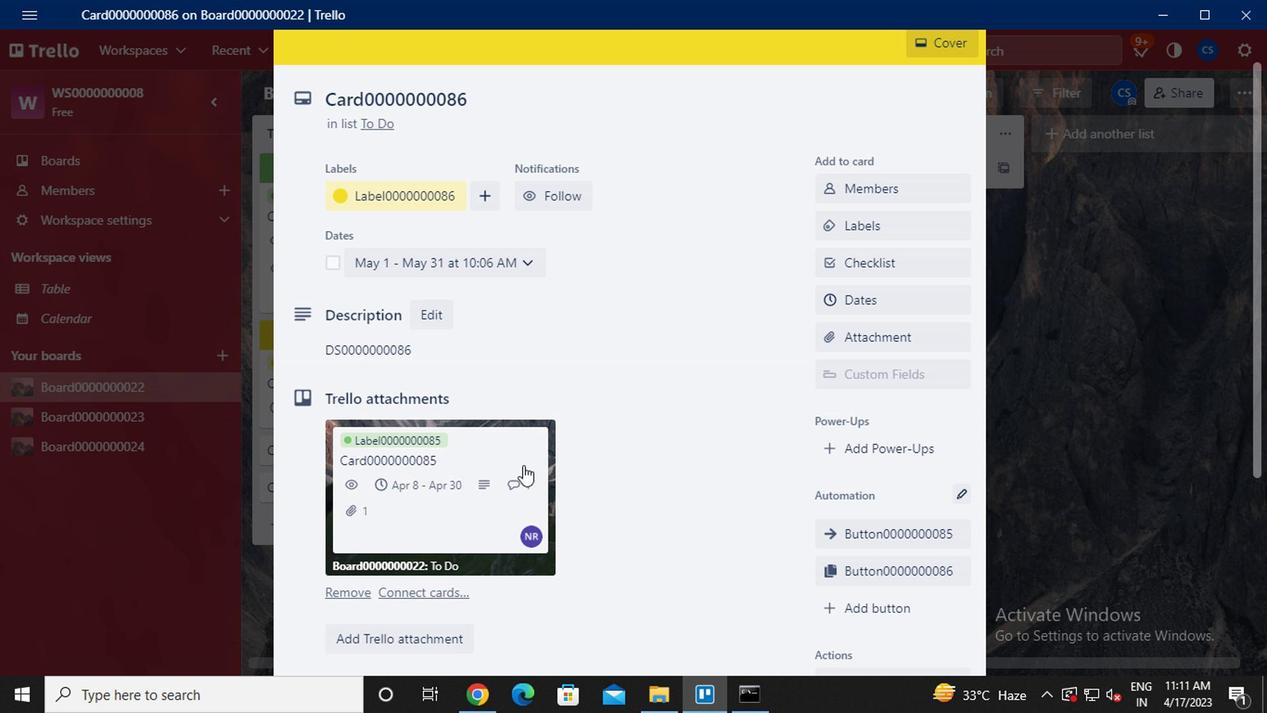 
Action: Mouse scrolled (519, 464) with delta (0, -1)
Screenshot: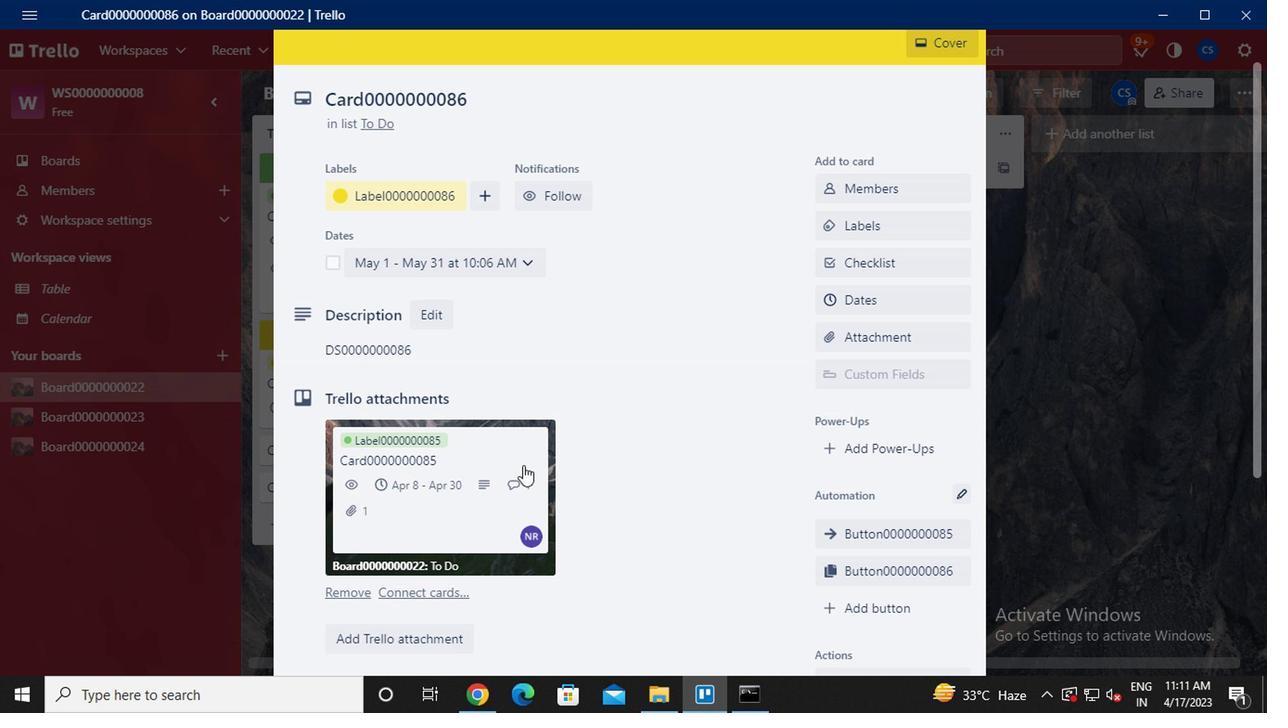 
Action: Mouse scrolled (519, 464) with delta (0, -1)
Screenshot: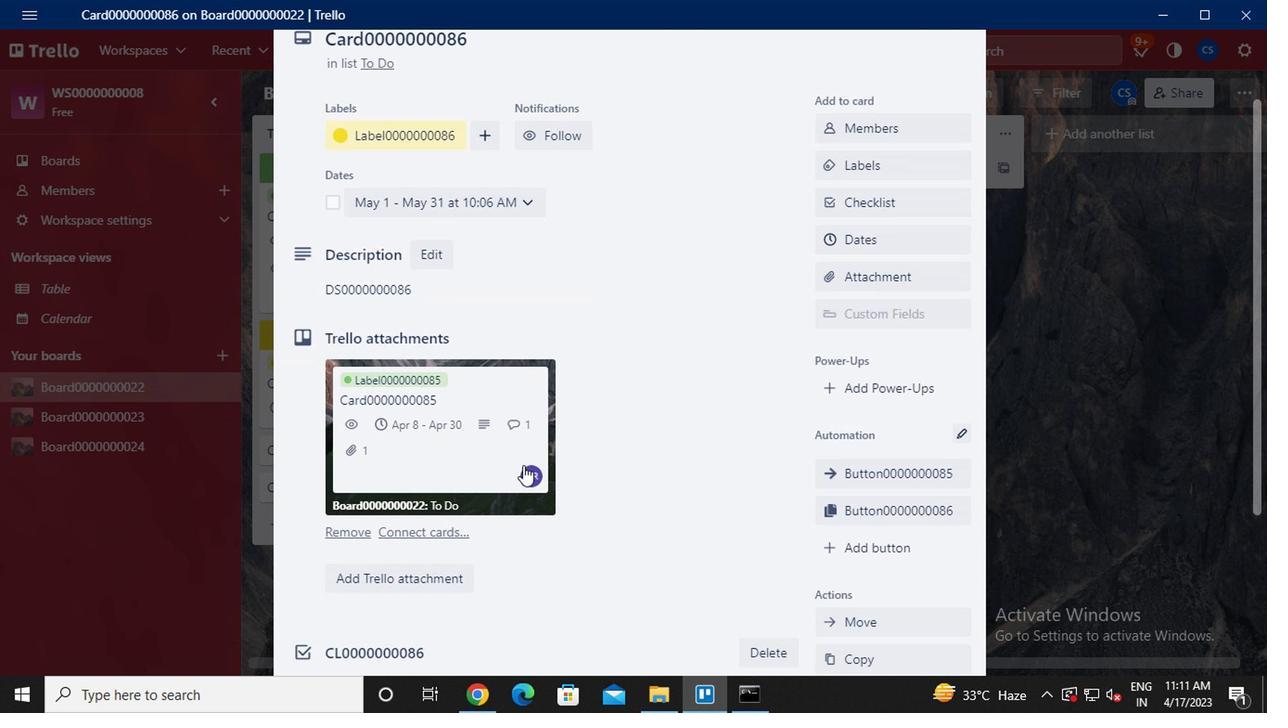 
Action: Mouse moved to (446, 568)
Screenshot: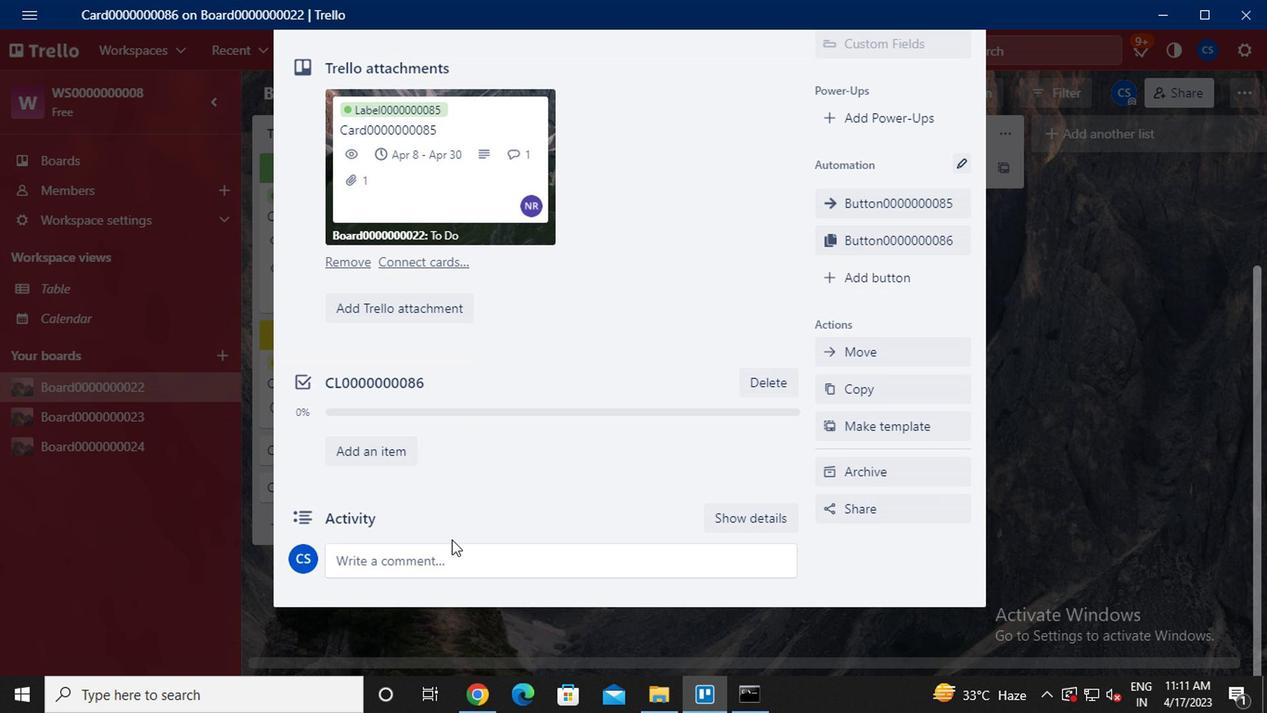 
Action: Mouse pressed left at (446, 568)
Screenshot: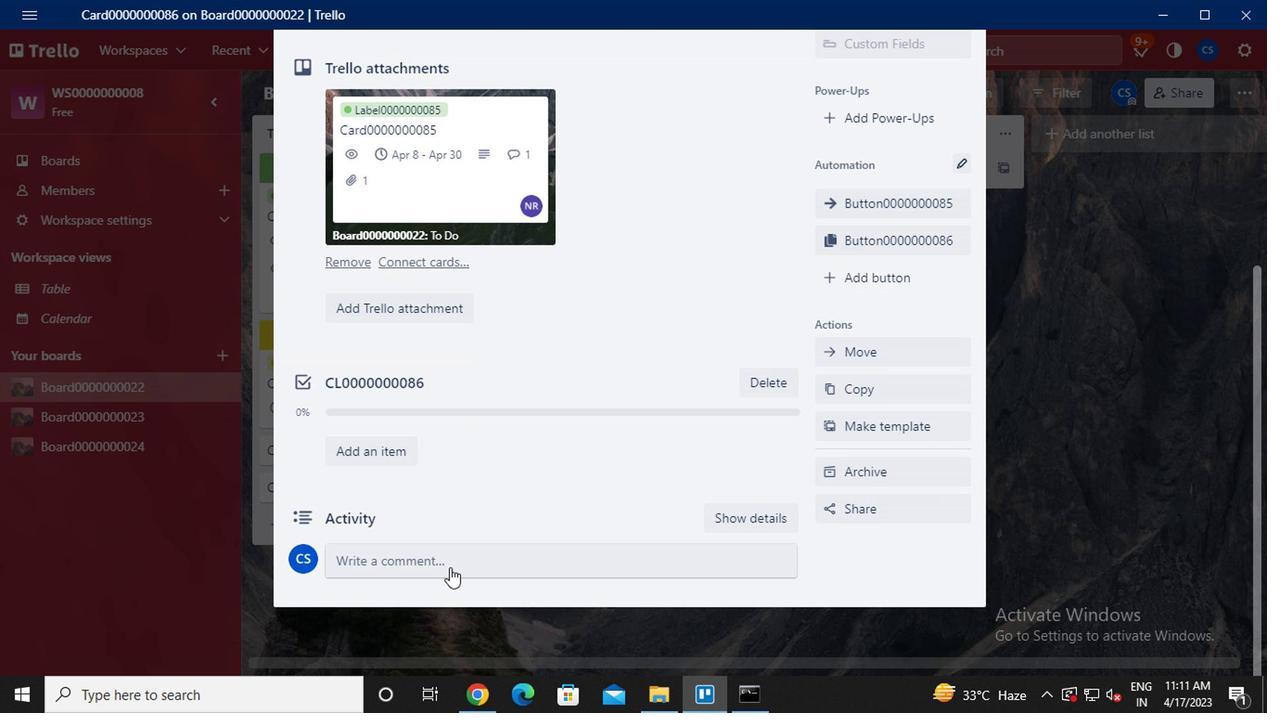 
Action: Key pressed cm0000000086
Screenshot: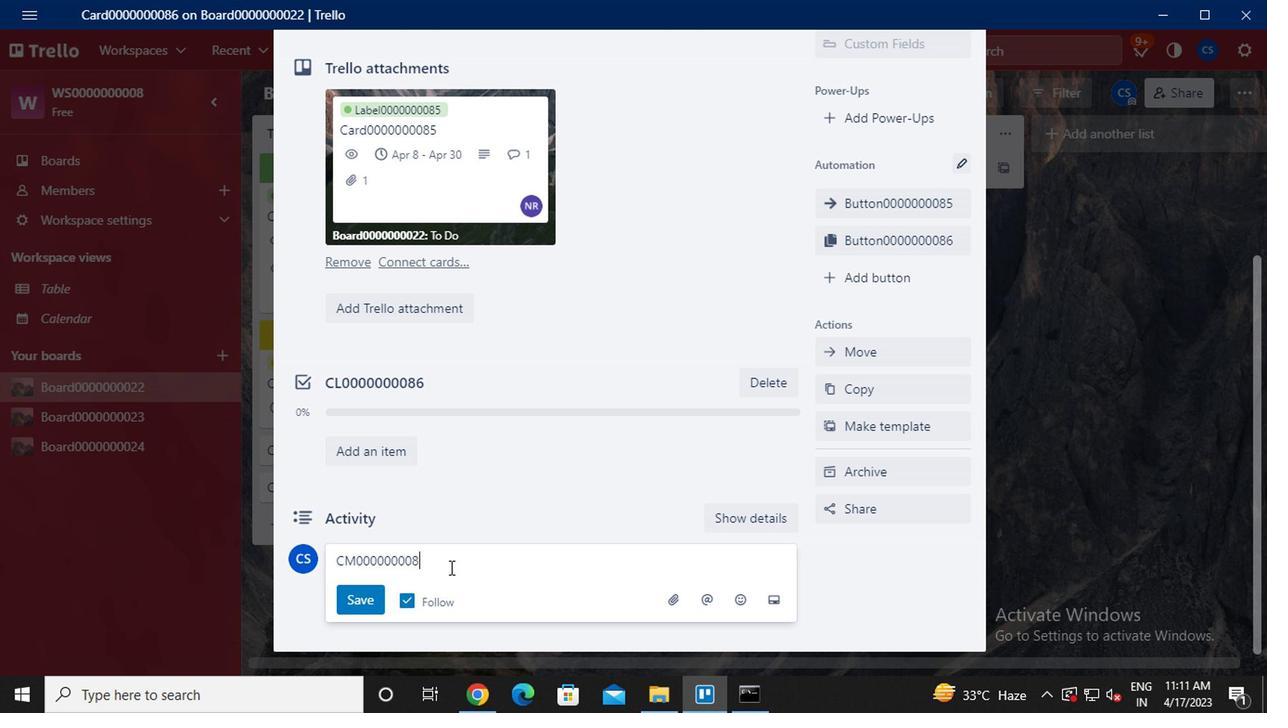 
Action: Mouse moved to (361, 599)
Screenshot: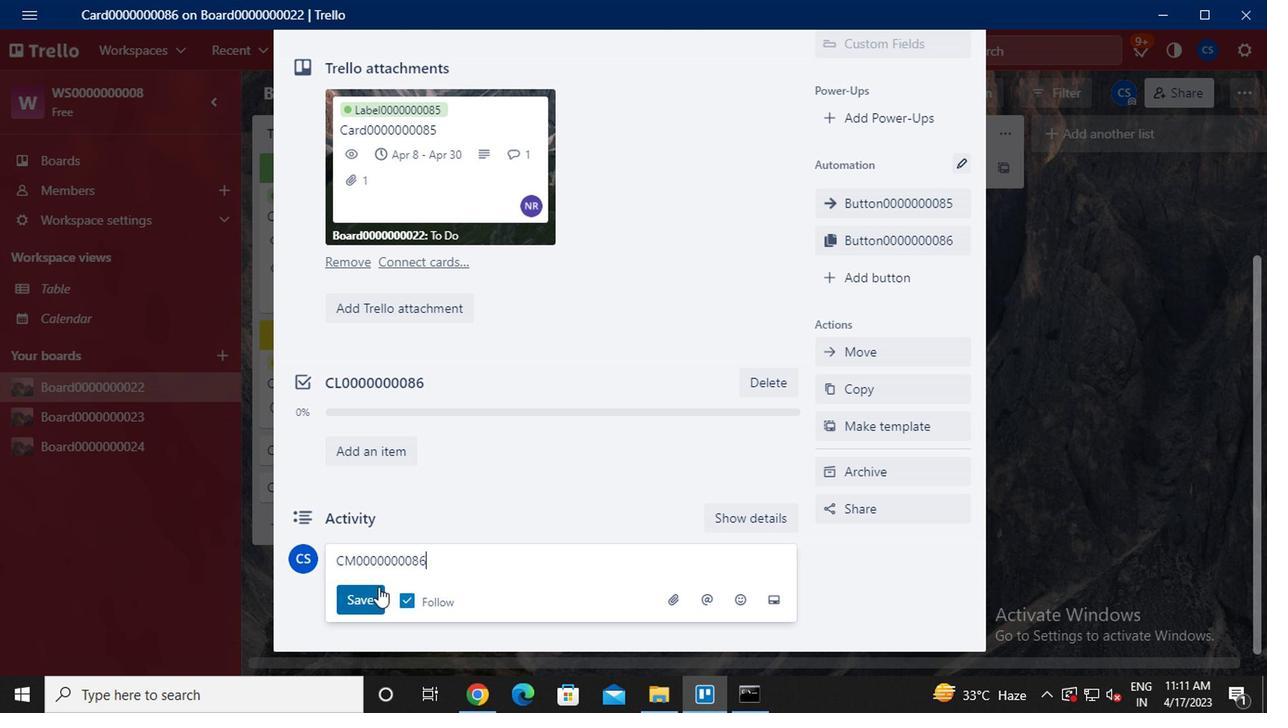 
Action: Mouse pressed left at (361, 599)
Screenshot: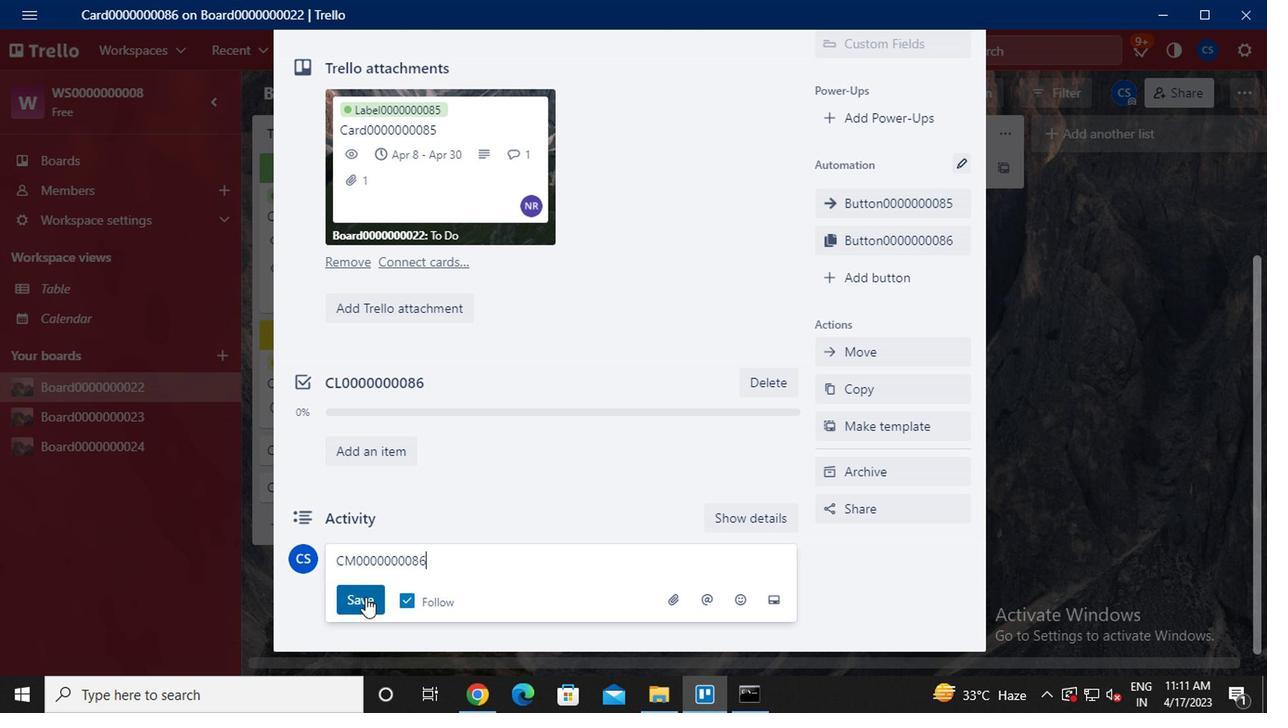 
Action: Mouse moved to (668, 468)
Screenshot: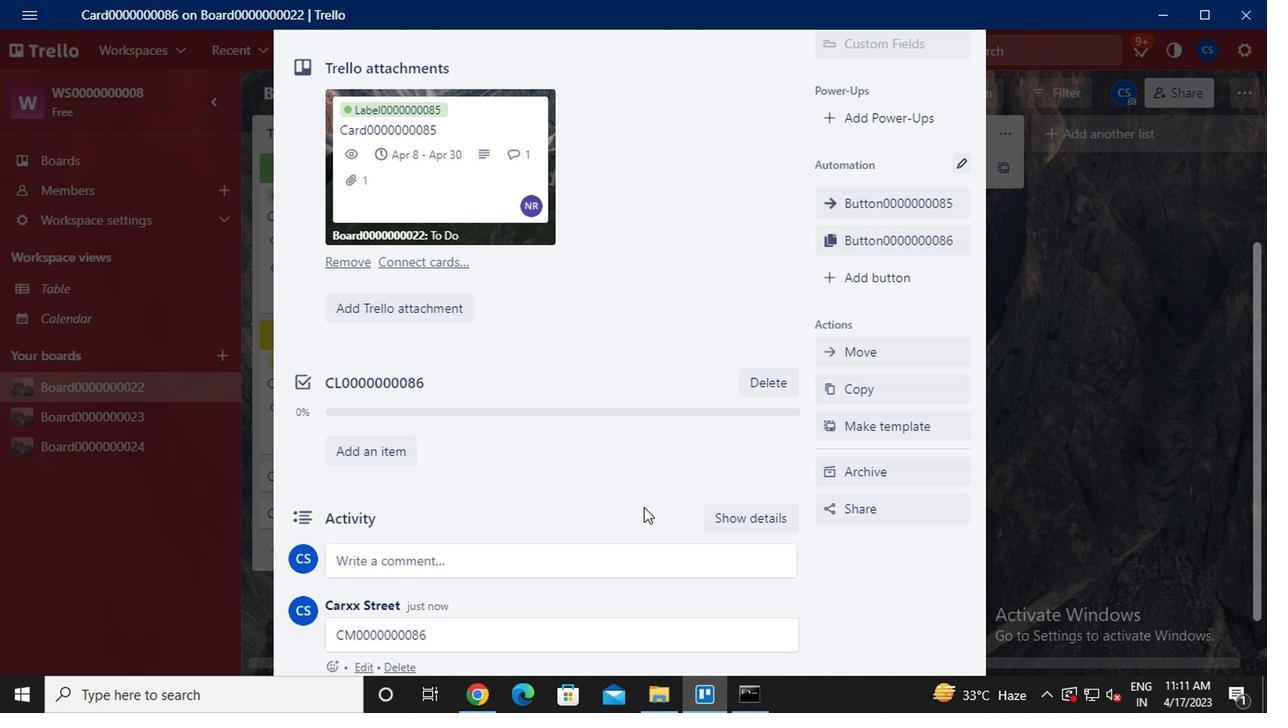 
